 Task: Look for space in San Fernando de Monte Cristi, Dominican Republic from 9th June, 2023 to 16th June, 2023 for 2 adults in price range Rs.8000 to Rs.16000. Place can be entire place with 2 bedrooms having 2 beds and 1 bathroom. Property type can be house, flat, guest house. Booking option can be shelf check-in. Required host language is English.
Action: Mouse moved to (596, 87)
Screenshot: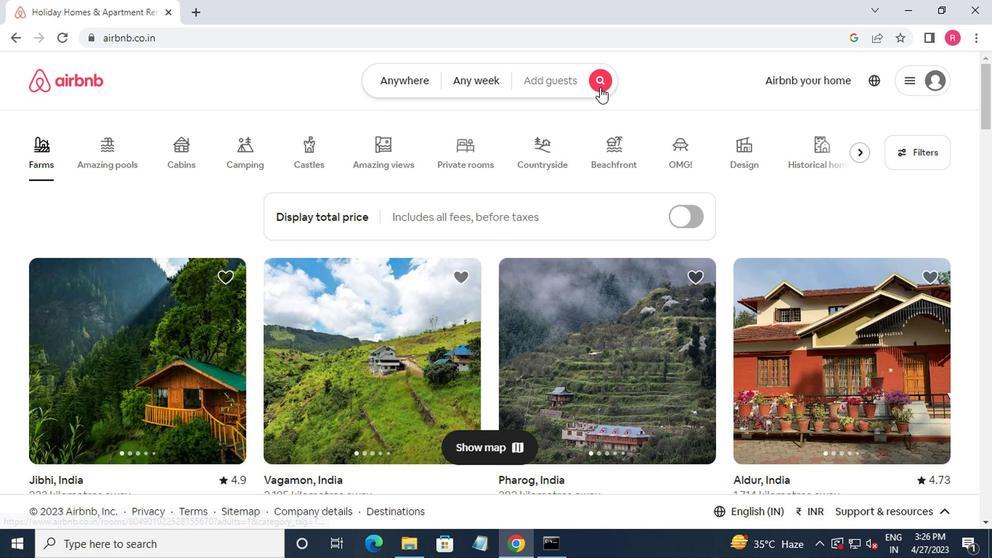 
Action: Mouse pressed left at (596, 87)
Screenshot: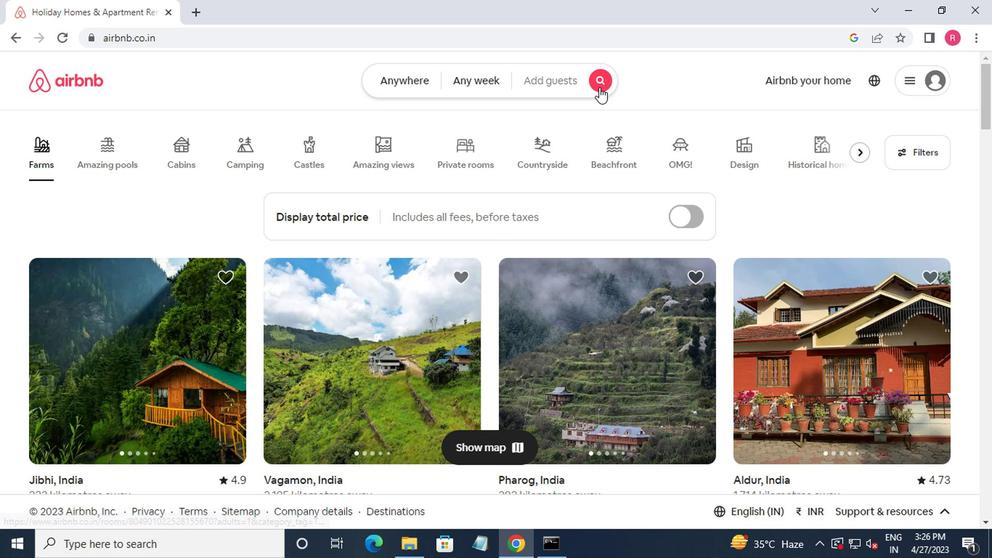
Action: Mouse moved to (282, 148)
Screenshot: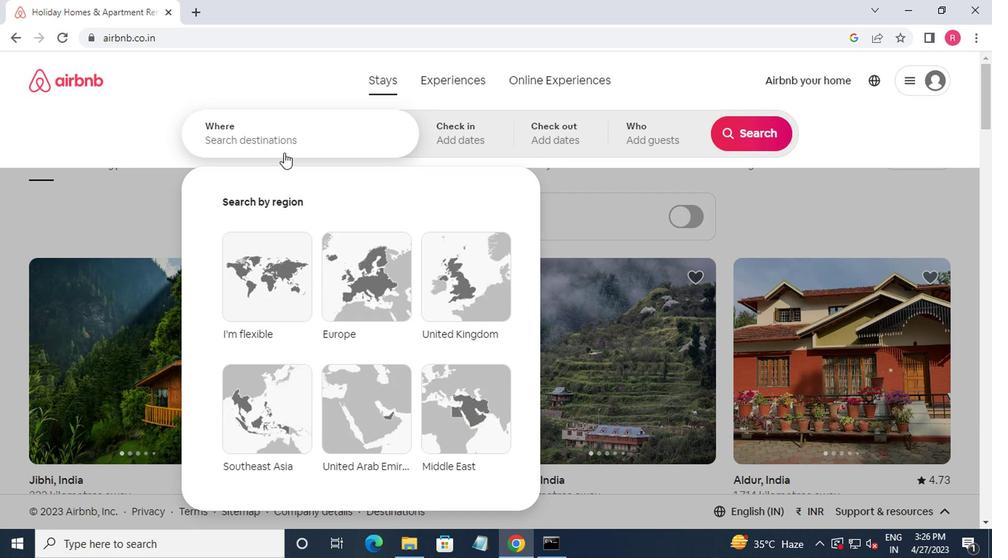 
Action: Mouse pressed left at (282, 148)
Screenshot: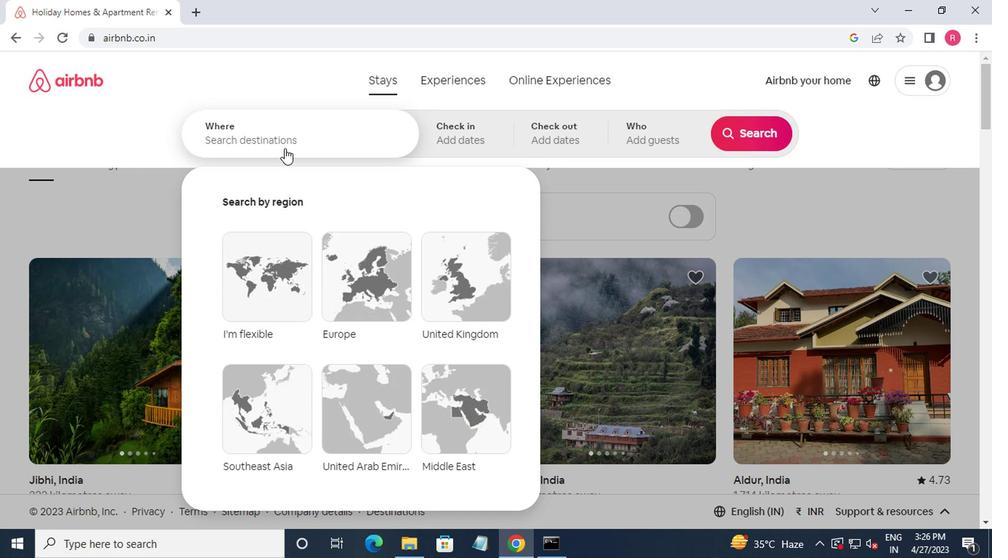 
Action: Mouse moved to (305, 161)
Screenshot: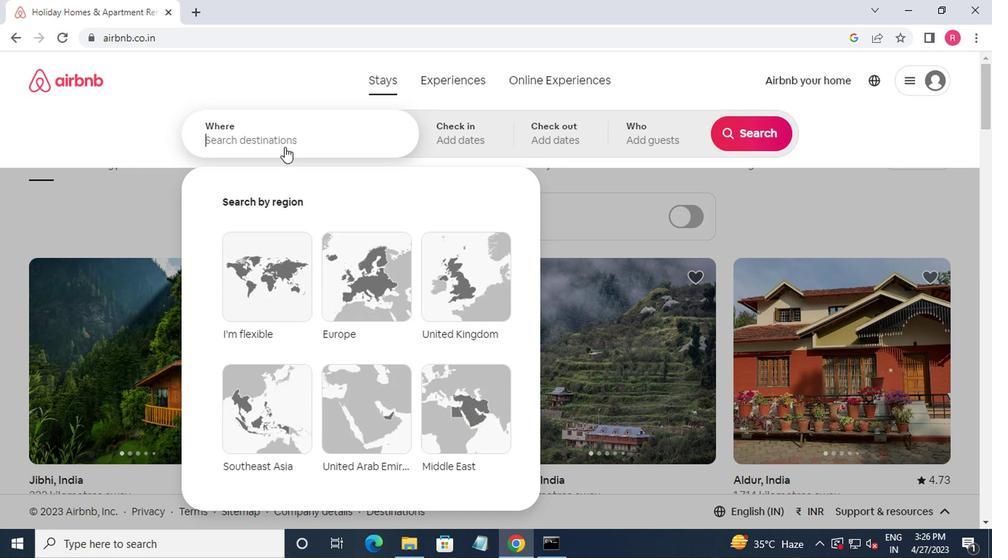 
Action: Key pressed san<Key.space>fernando<Key.space>de<Key.space>monte<Key.down><Key.enter>
Screenshot: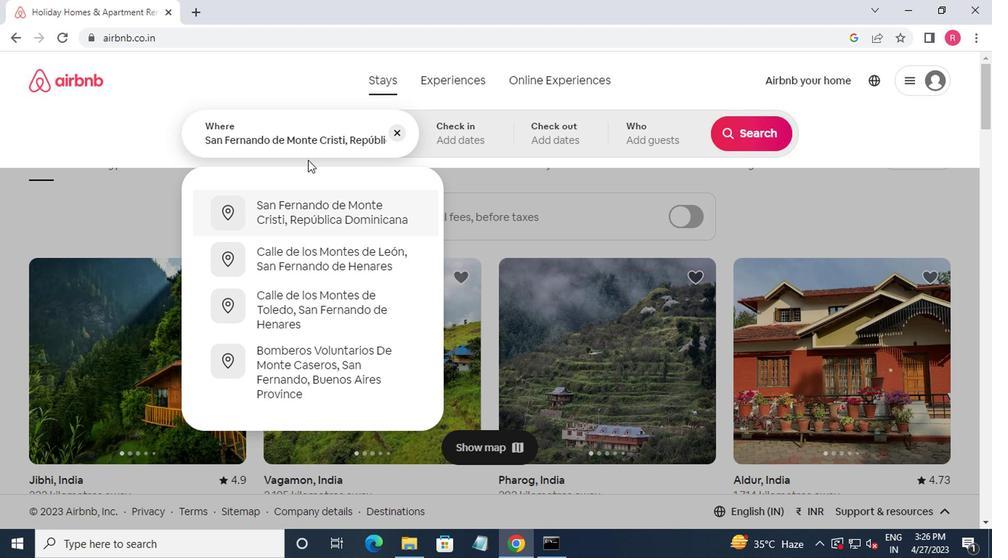 
Action: Mouse moved to (744, 249)
Screenshot: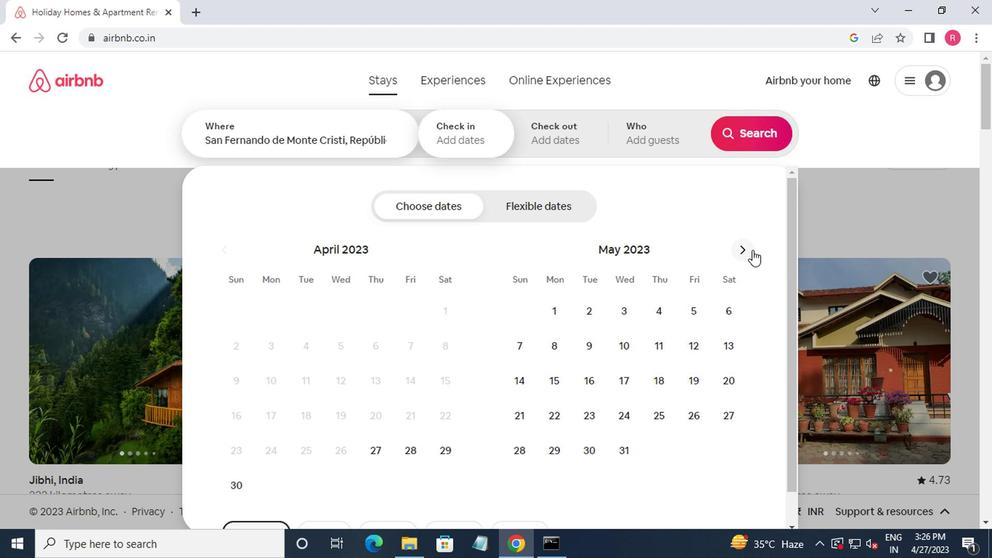 
Action: Mouse pressed left at (744, 249)
Screenshot: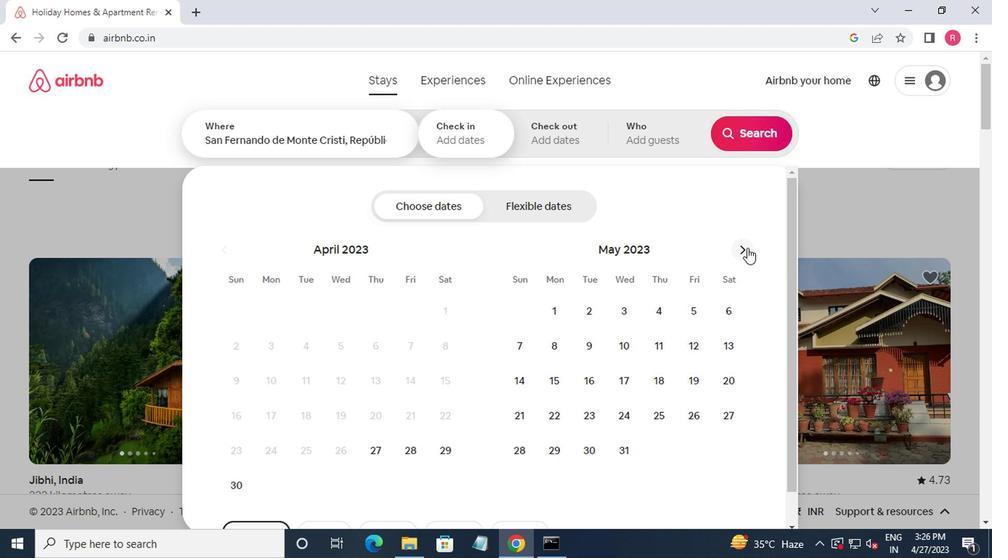 
Action: Mouse moved to (691, 350)
Screenshot: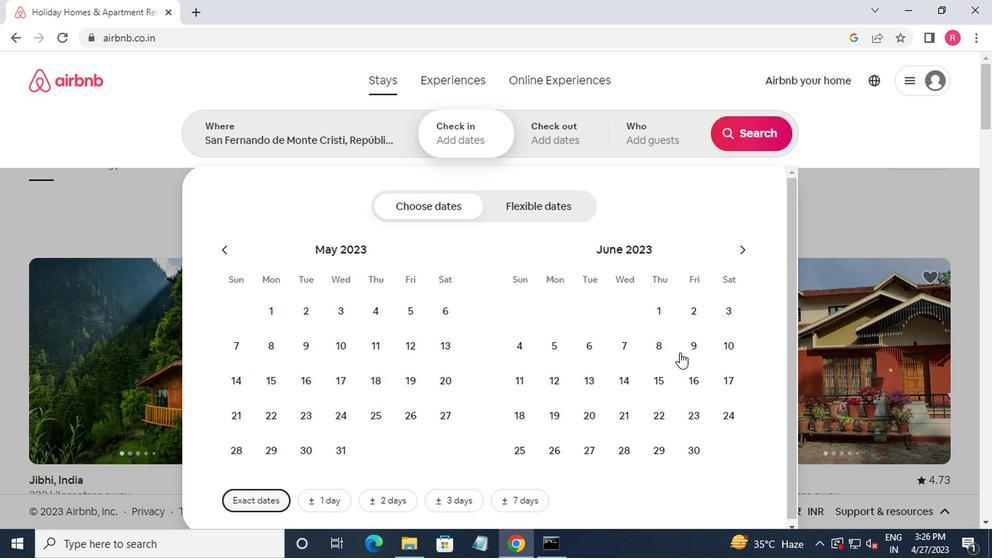 
Action: Mouse pressed left at (691, 350)
Screenshot: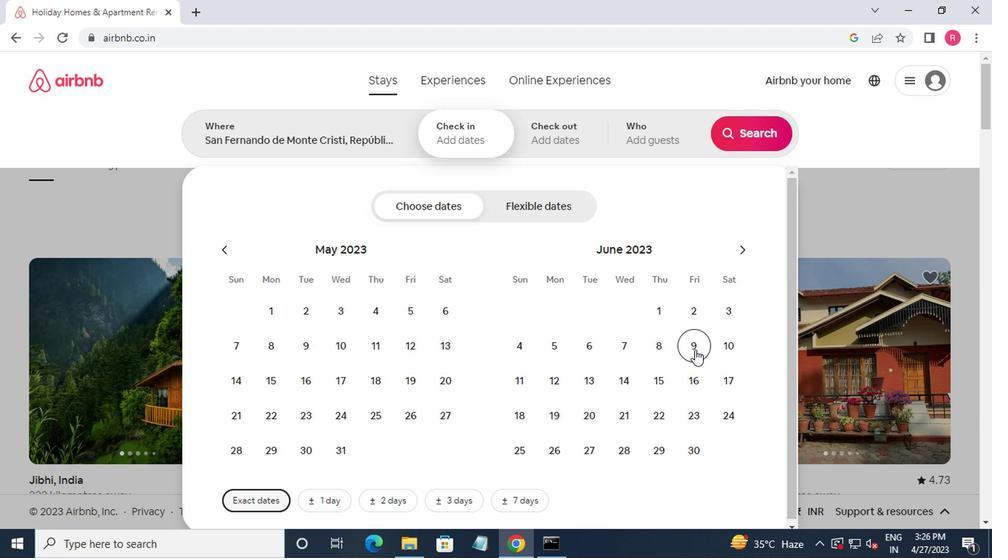 
Action: Mouse moved to (687, 376)
Screenshot: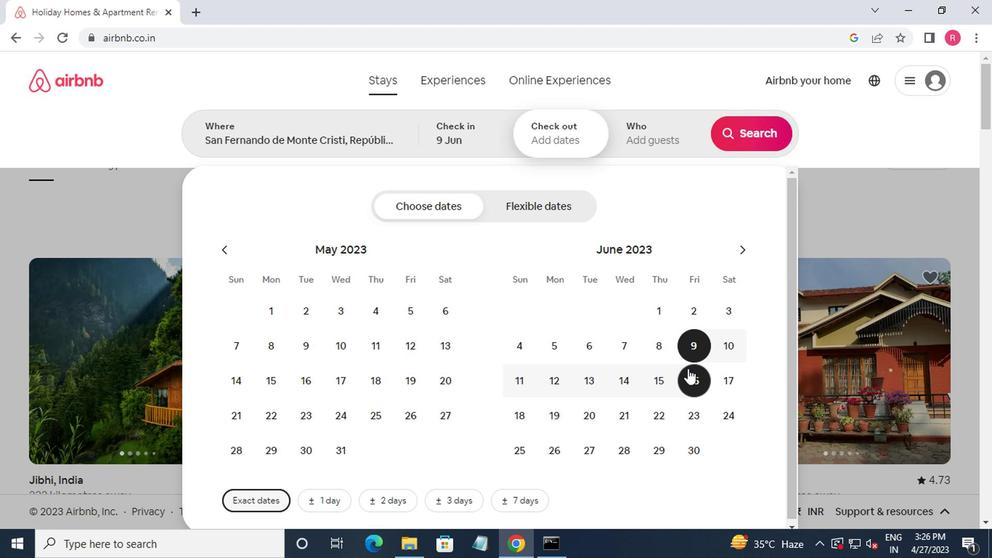 
Action: Mouse pressed left at (687, 376)
Screenshot: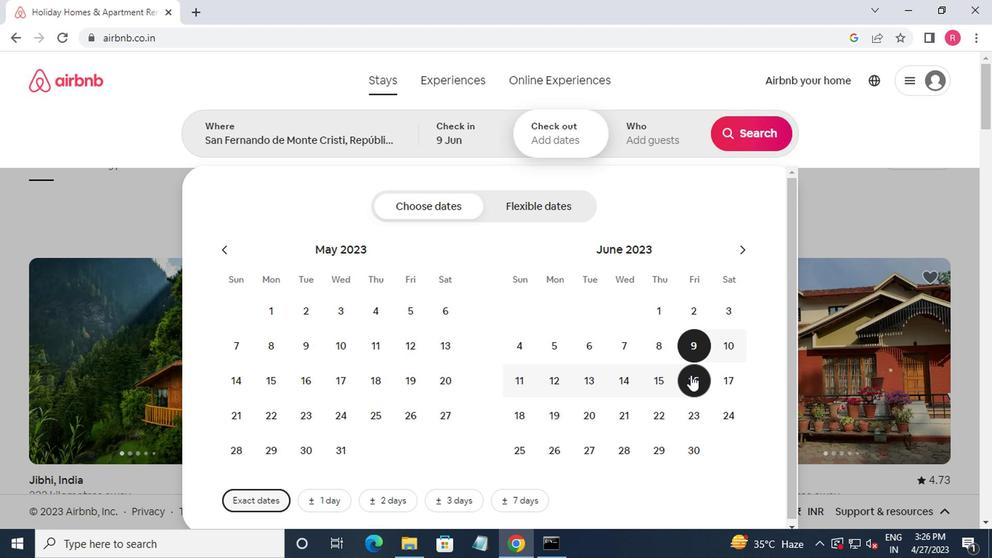 
Action: Mouse moved to (645, 135)
Screenshot: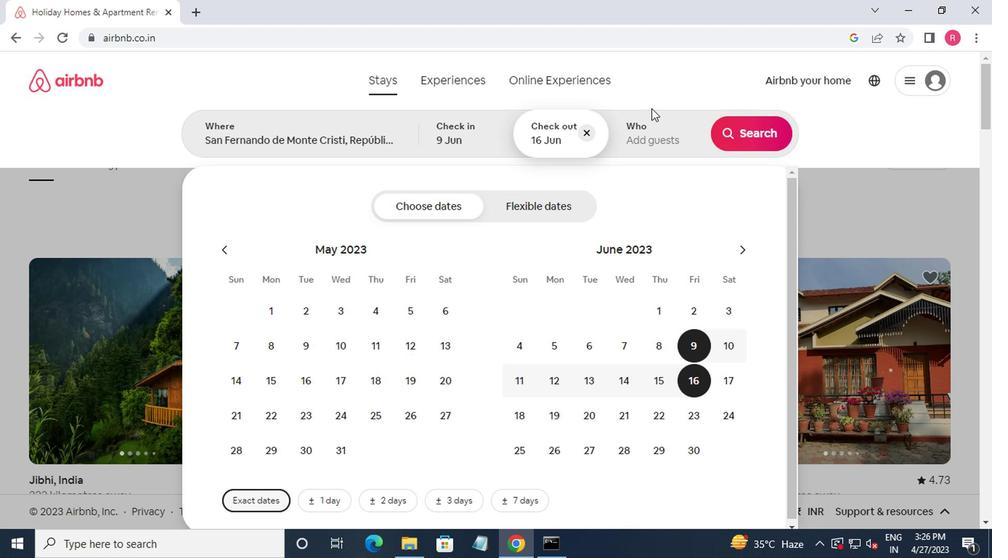 
Action: Mouse pressed left at (645, 135)
Screenshot: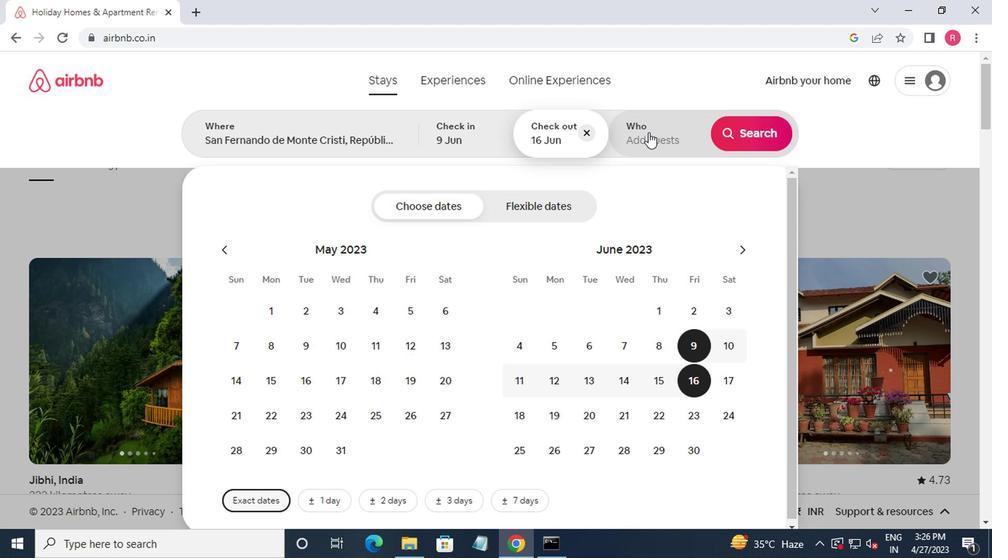 
Action: Mouse moved to (749, 215)
Screenshot: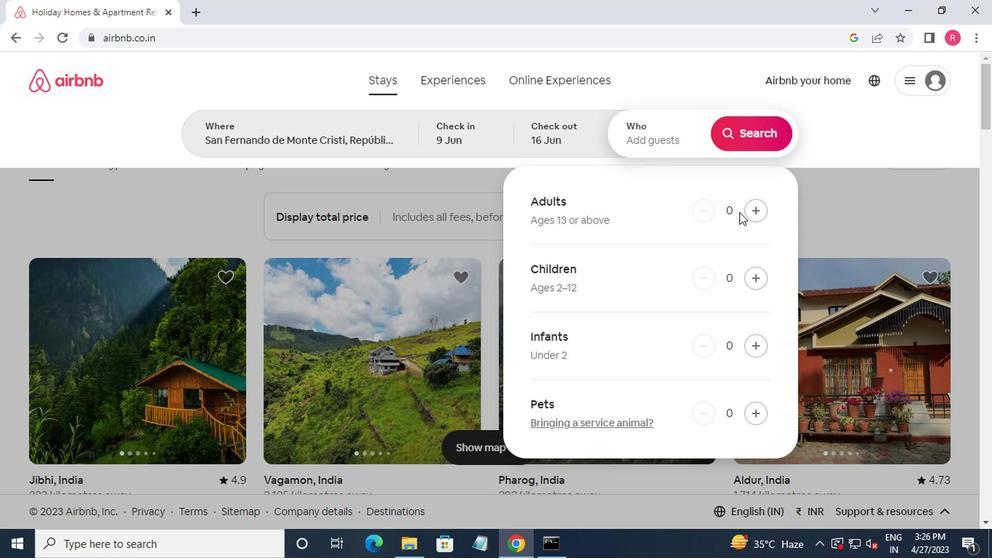 
Action: Mouse pressed left at (749, 215)
Screenshot: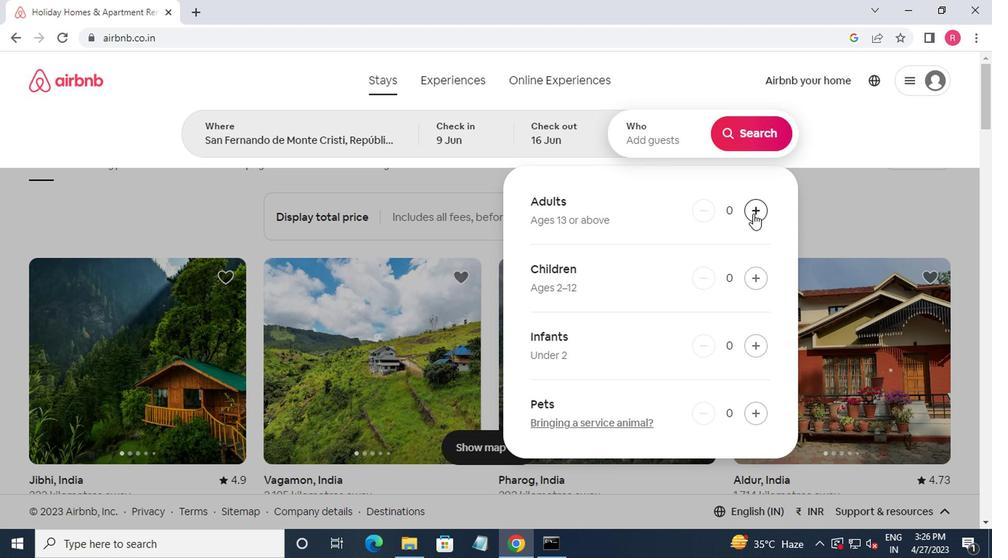 
Action: Mouse moved to (749, 214)
Screenshot: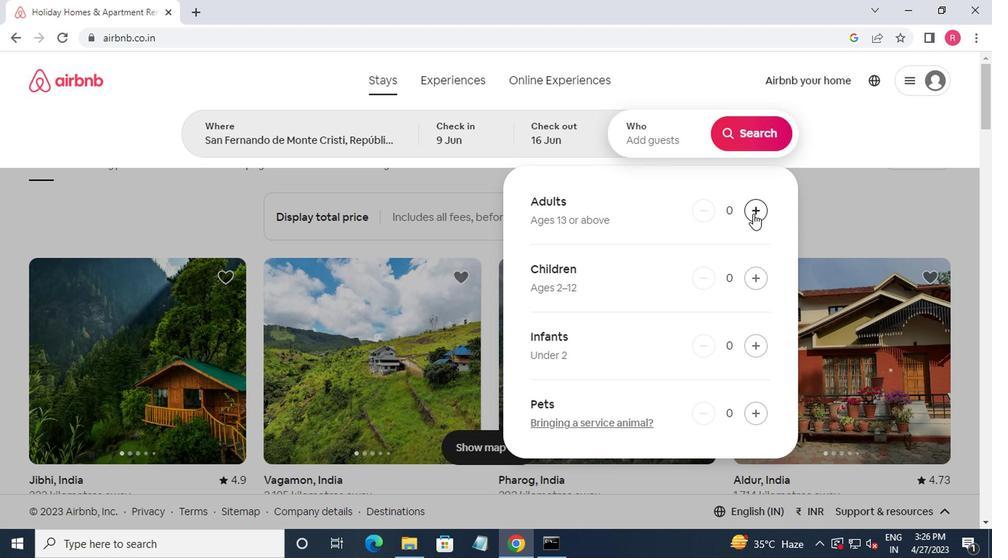 
Action: Mouse pressed left at (749, 214)
Screenshot: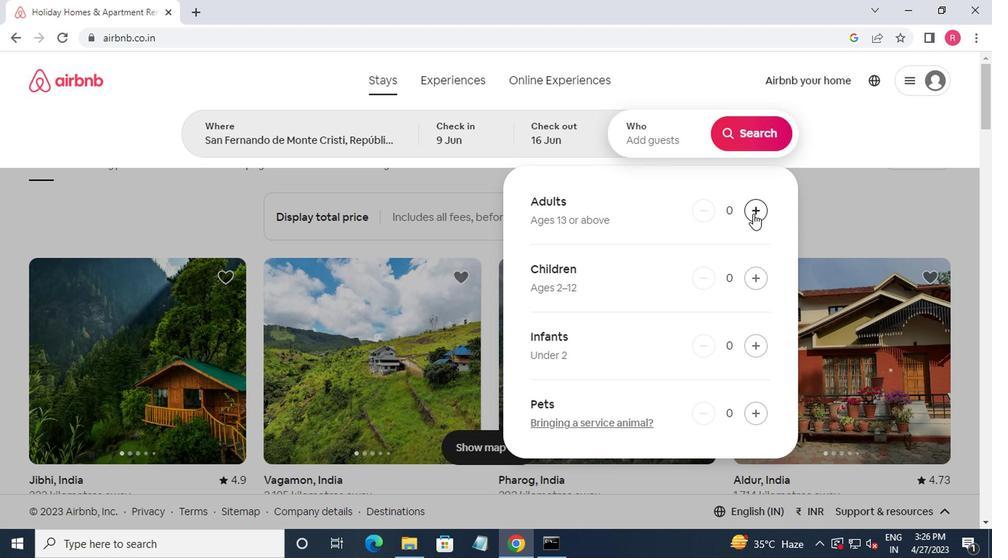 
Action: Mouse moved to (748, 146)
Screenshot: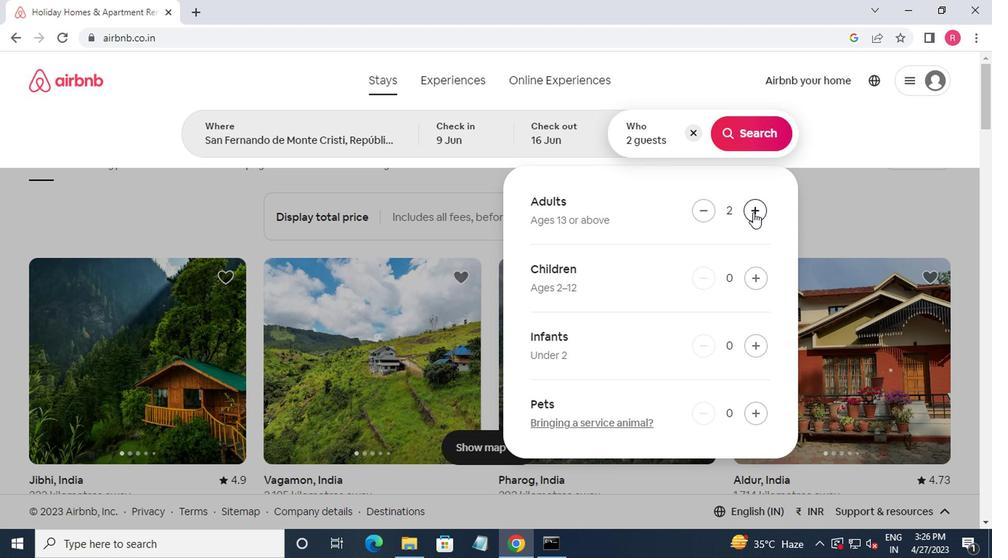 
Action: Mouse pressed left at (748, 146)
Screenshot: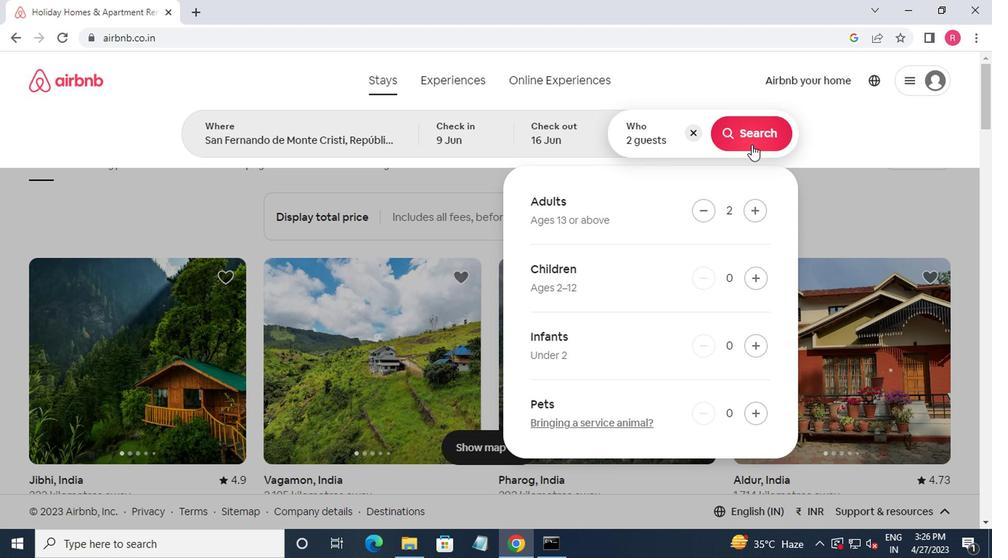 
Action: Mouse moved to (931, 143)
Screenshot: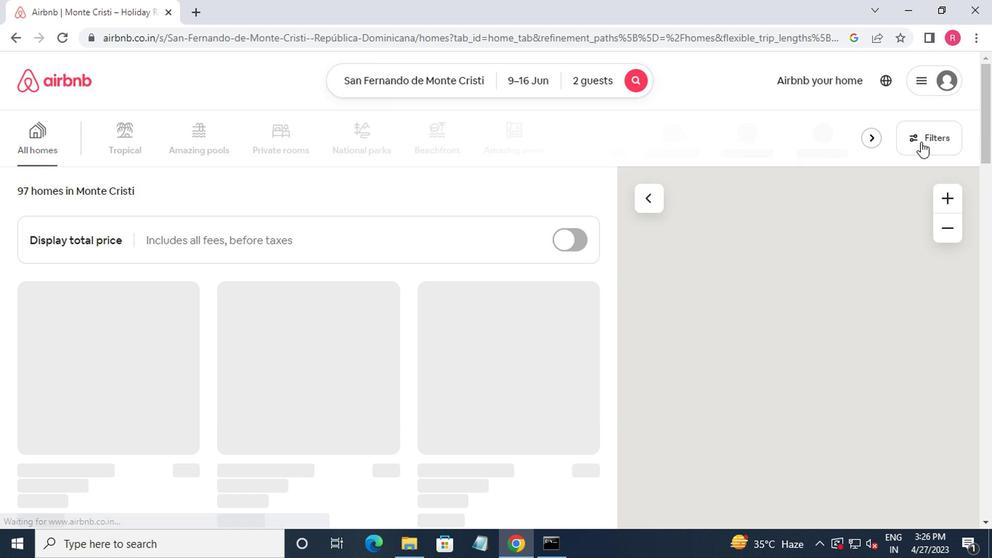 
Action: Mouse pressed left at (931, 143)
Screenshot: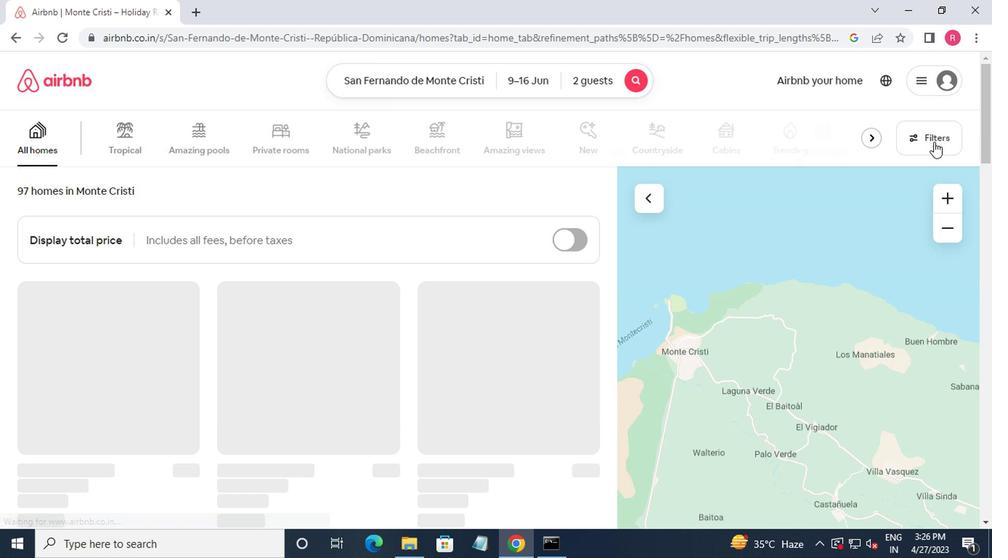 
Action: Mouse moved to (399, 316)
Screenshot: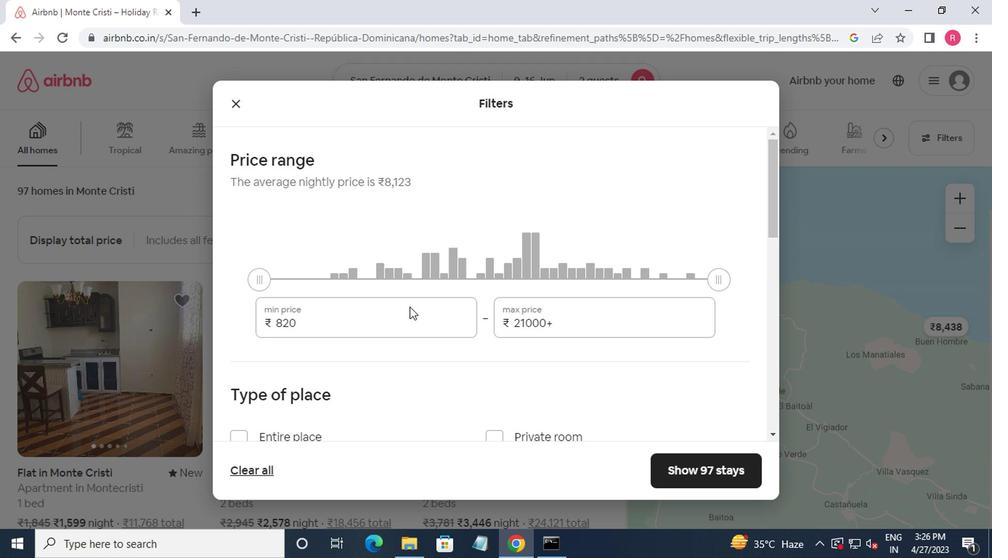 
Action: Mouse pressed left at (399, 316)
Screenshot: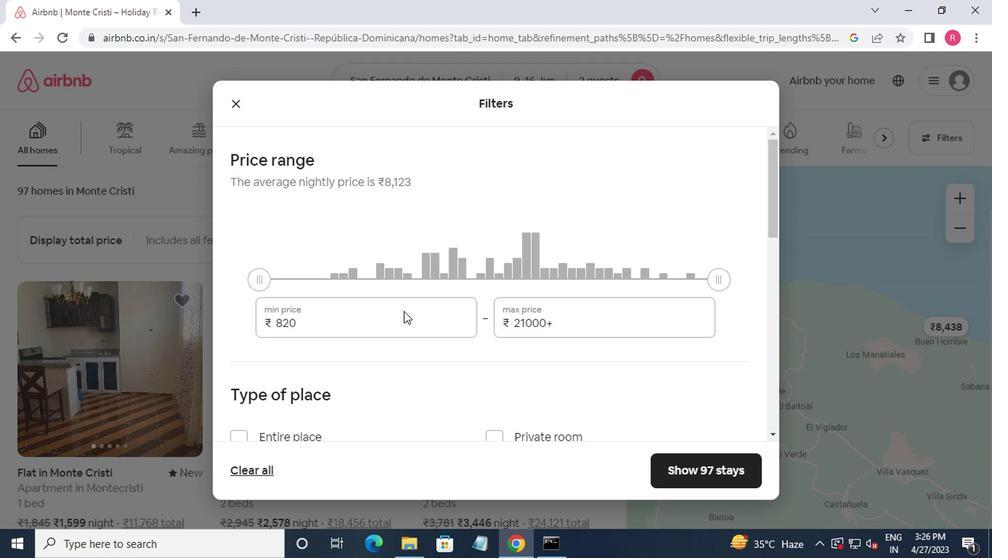 
Action: Mouse moved to (468, 273)
Screenshot: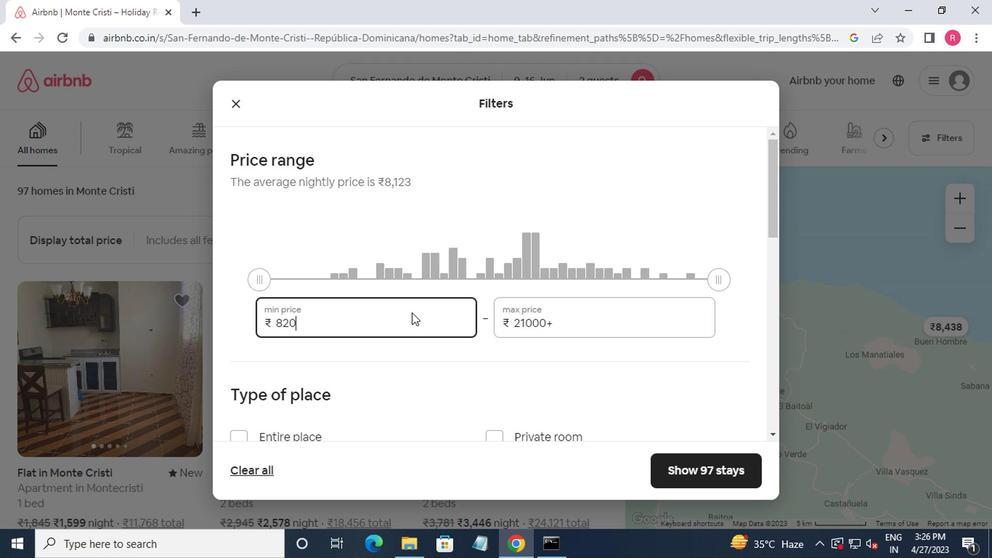 
Action: Key pressed <Key.backspace><Key.backspace>000<Key.tab>16000
Screenshot: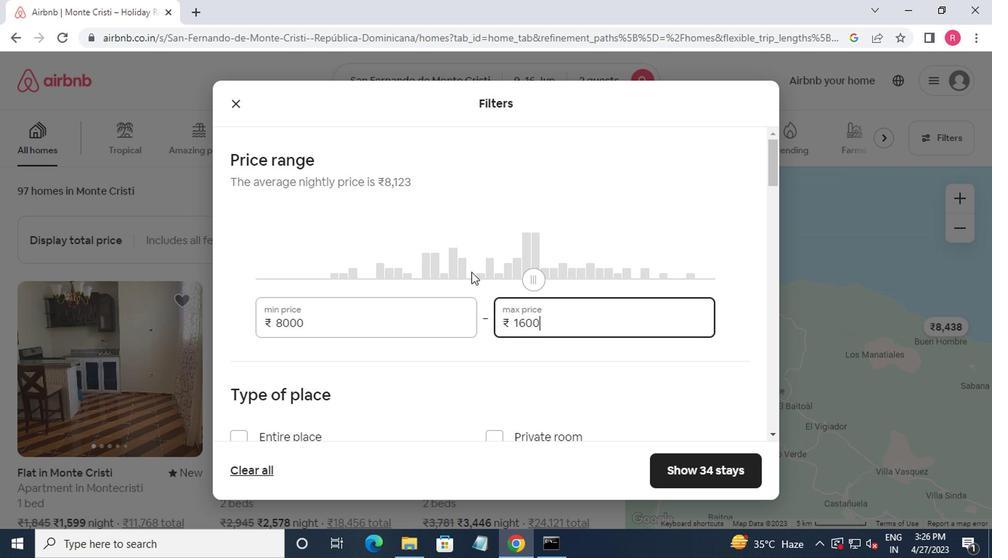 
Action: Mouse moved to (365, 255)
Screenshot: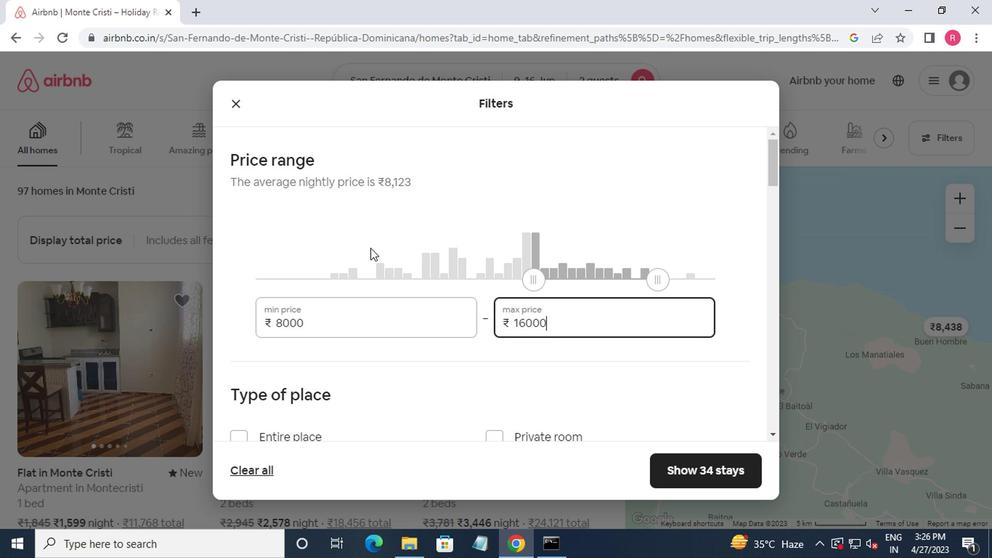 
Action: Mouse scrolled (365, 254) with delta (0, -1)
Screenshot: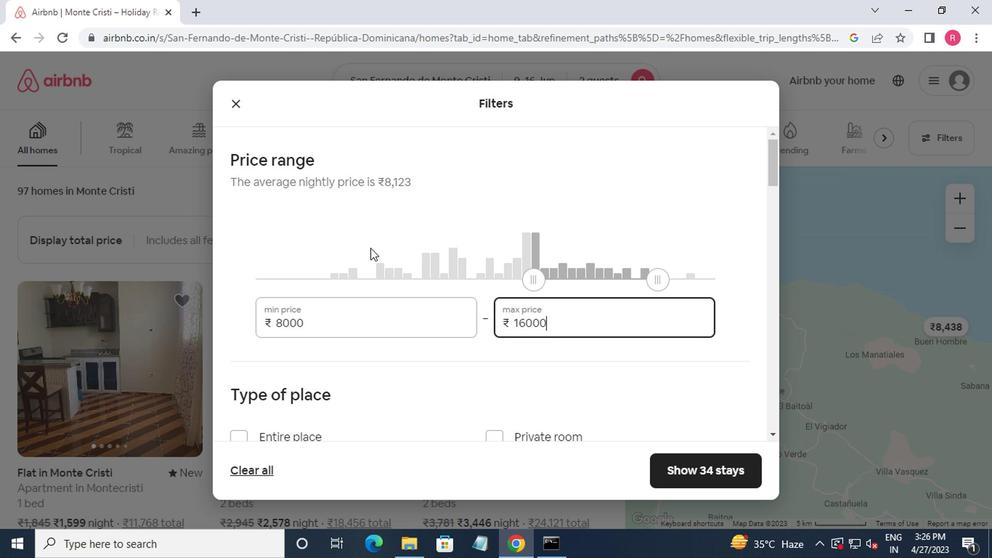 
Action: Mouse moved to (358, 259)
Screenshot: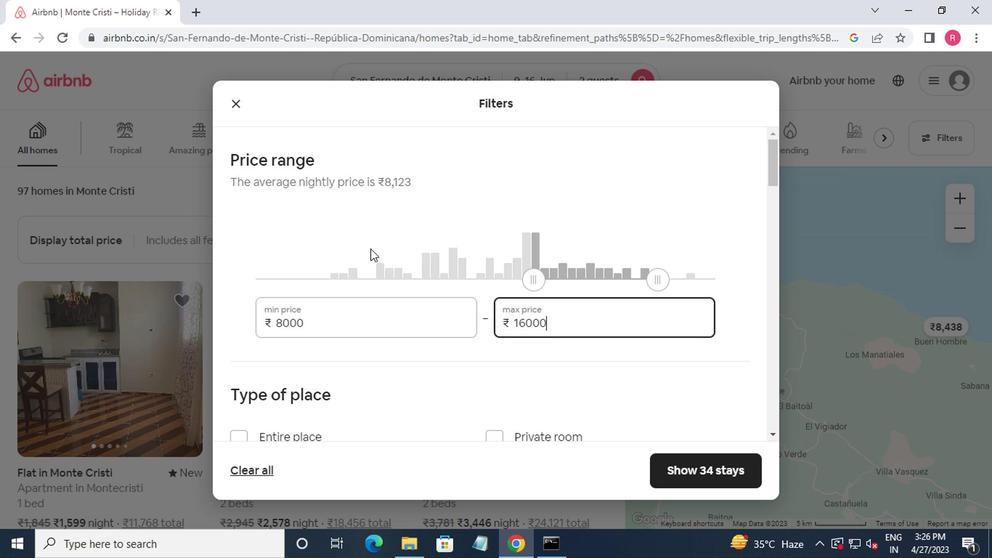 
Action: Mouse scrolled (358, 258) with delta (0, 0)
Screenshot: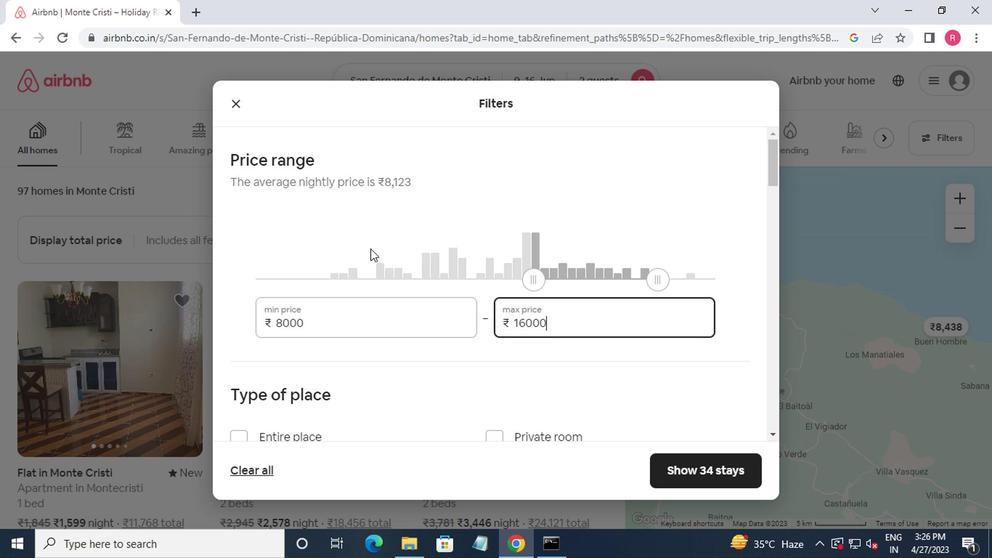 
Action: Mouse moved to (358, 260)
Screenshot: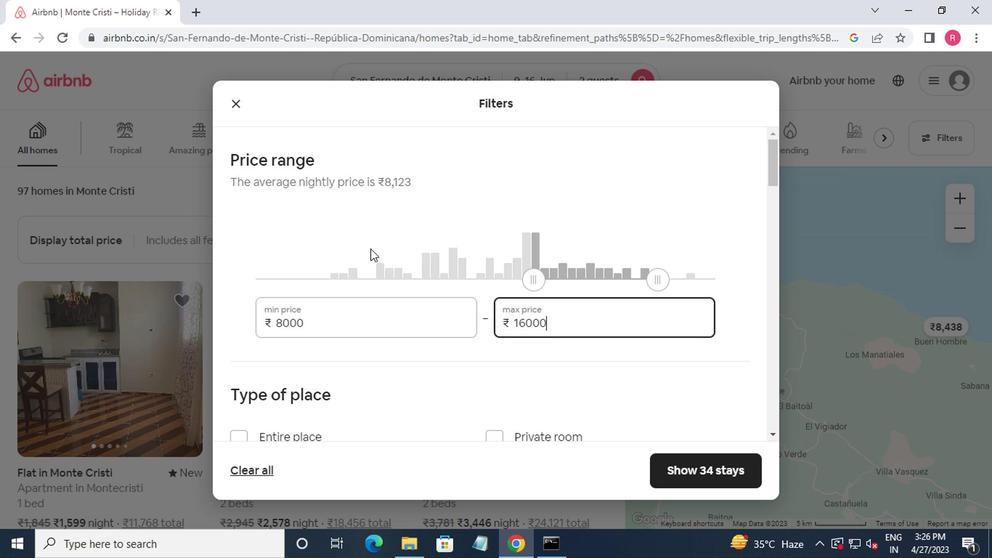 
Action: Mouse scrolled (358, 259) with delta (0, -1)
Screenshot: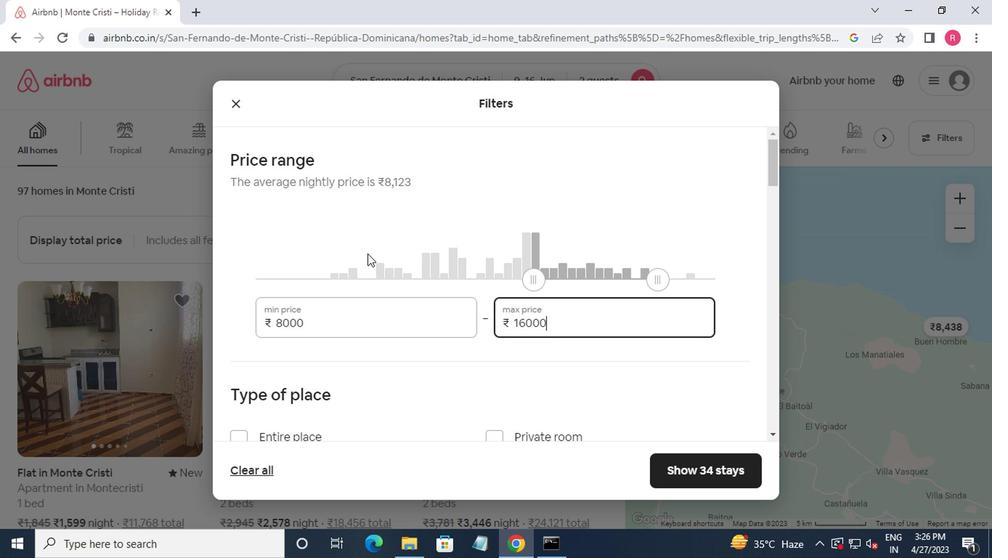 
Action: Mouse moved to (233, 228)
Screenshot: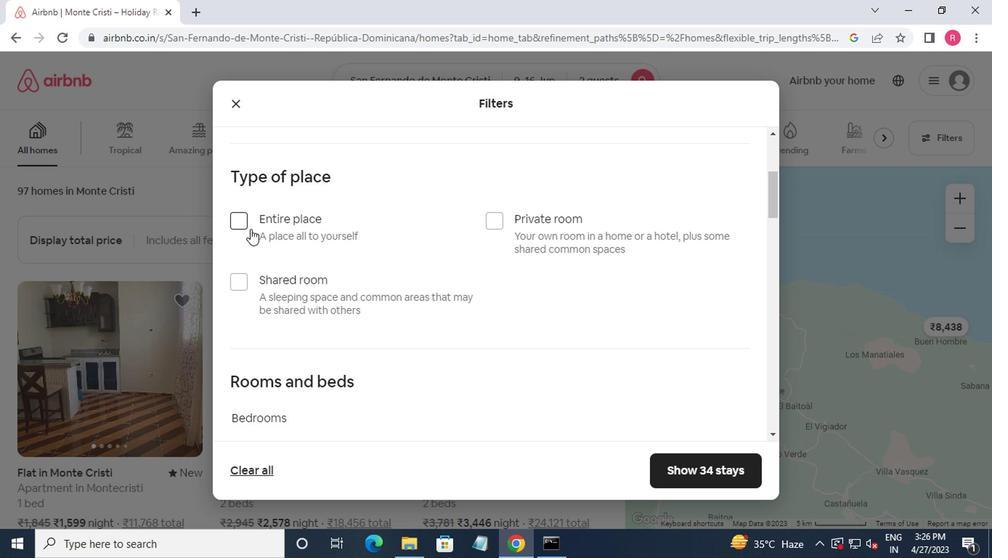 
Action: Mouse pressed left at (233, 228)
Screenshot: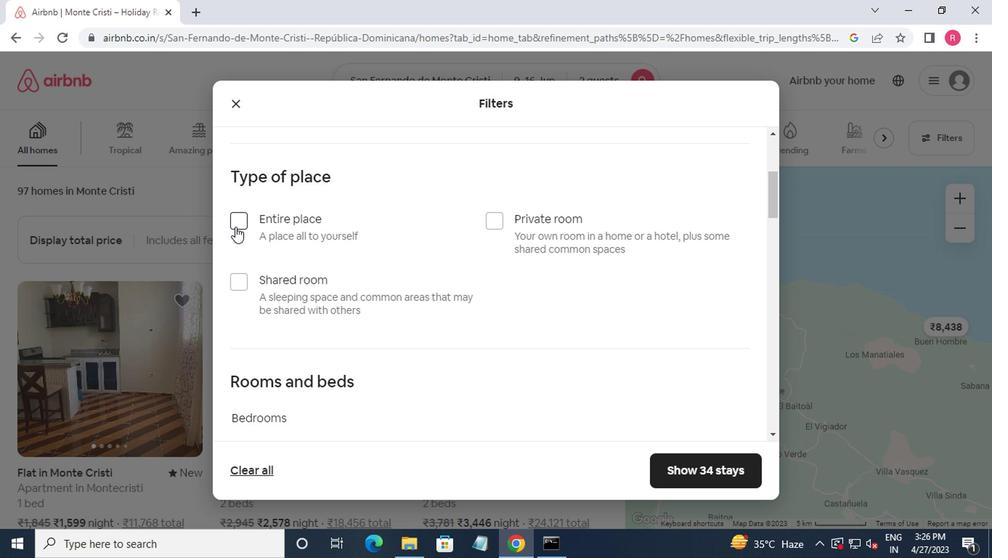 
Action: Mouse moved to (230, 226)
Screenshot: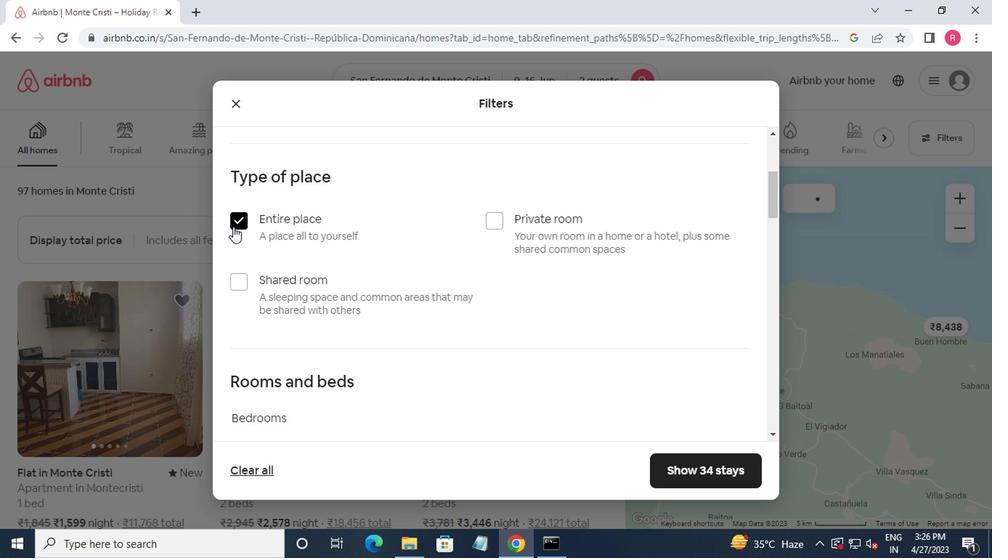 
Action: Mouse scrolled (230, 226) with delta (0, 0)
Screenshot: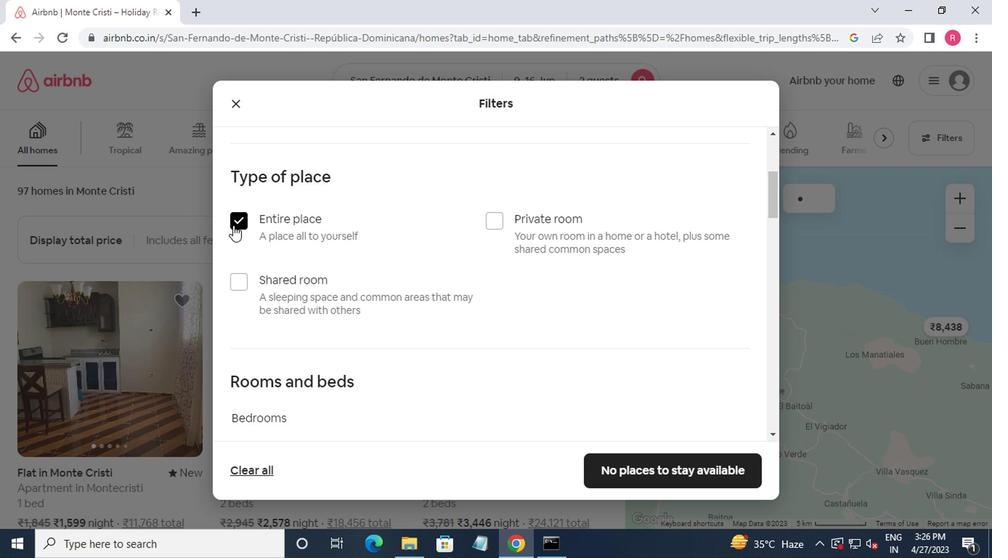 
Action: Mouse moved to (232, 226)
Screenshot: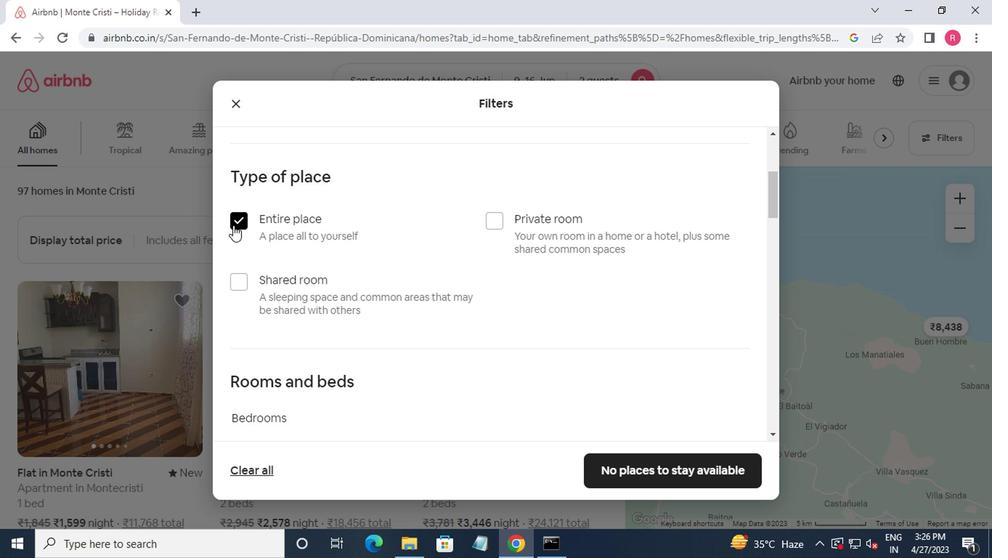 
Action: Mouse scrolled (232, 226) with delta (0, 0)
Screenshot: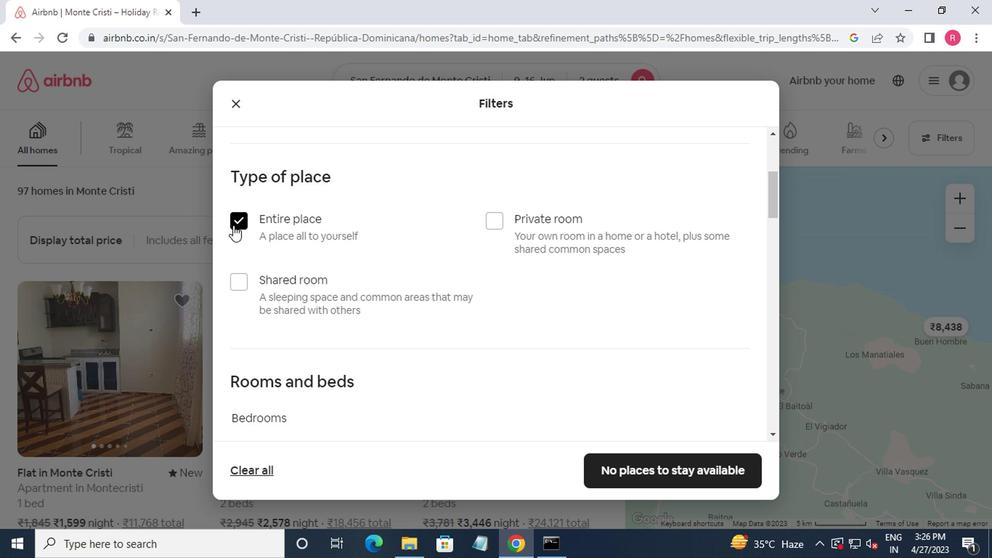 
Action: Mouse moved to (342, 288)
Screenshot: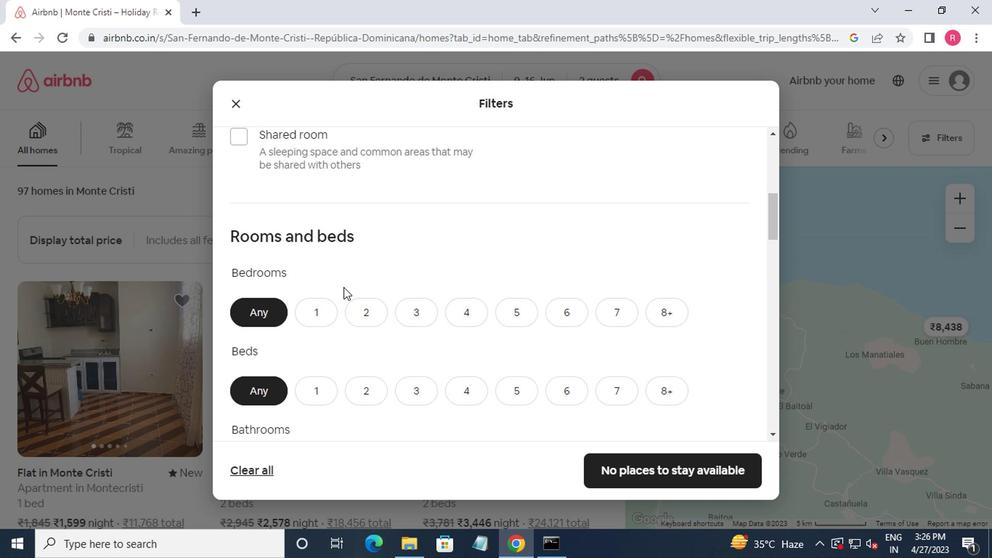 
Action: Mouse scrolled (342, 287) with delta (0, 0)
Screenshot: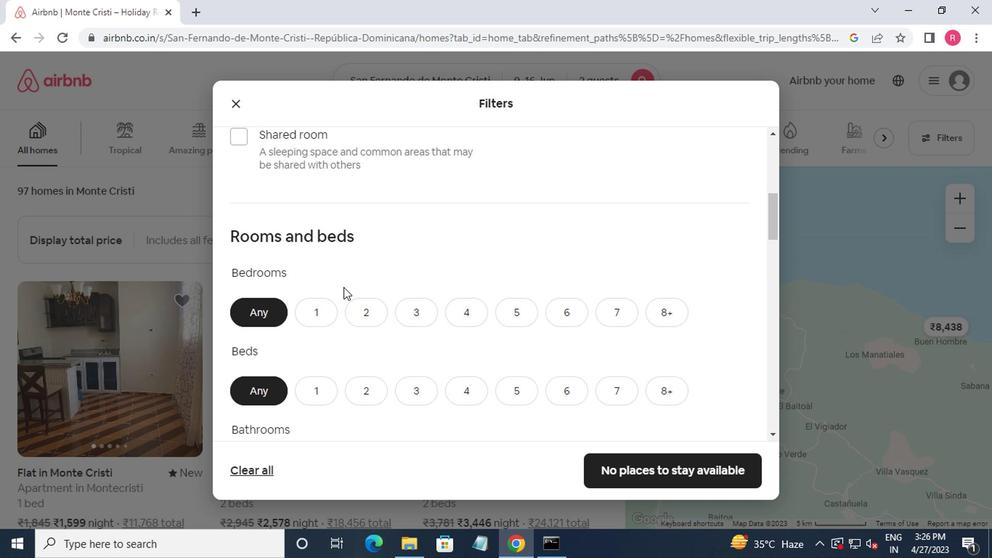 
Action: Mouse moved to (345, 289)
Screenshot: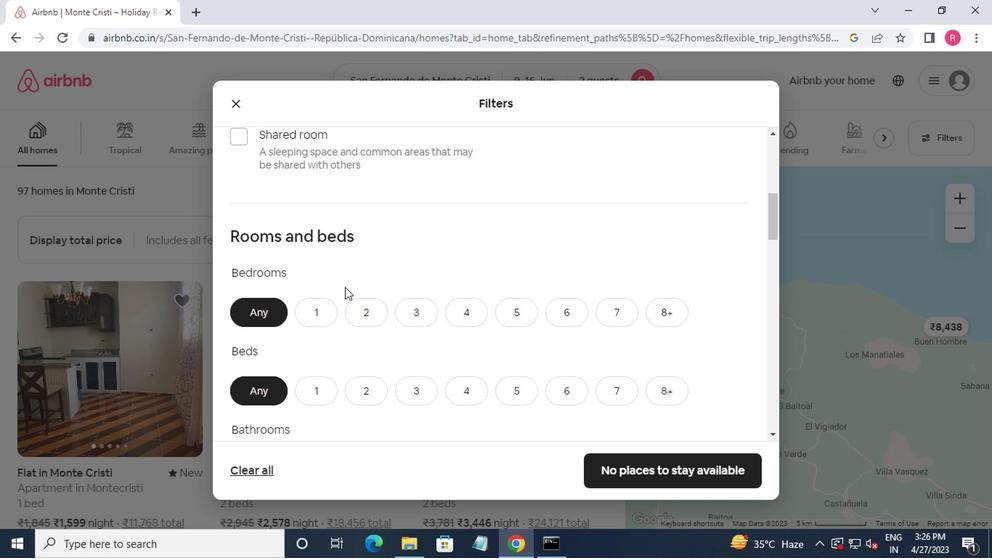 
Action: Mouse scrolled (345, 288) with delta (0, -1)
Screenshot: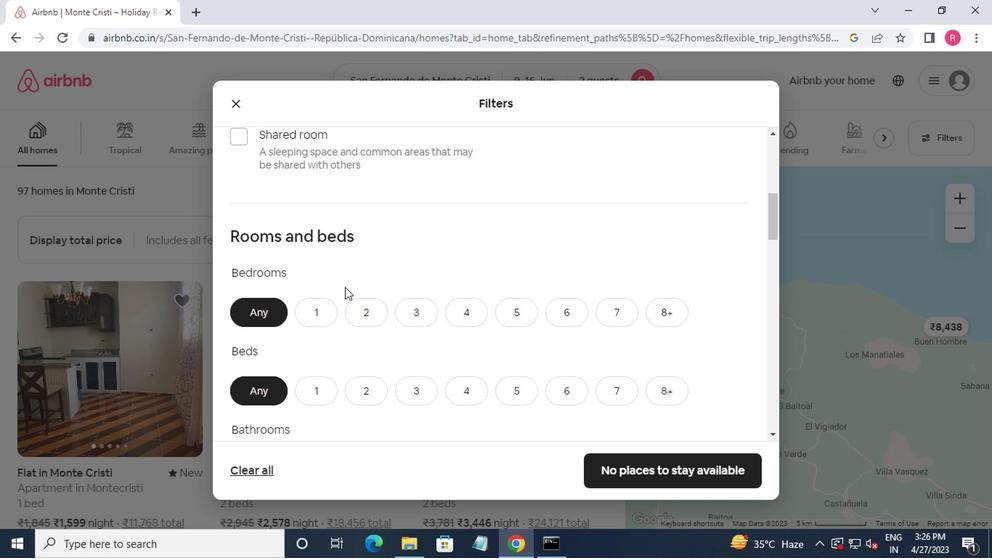 
Action: Mouse moved to (355, 174)
Screenshot: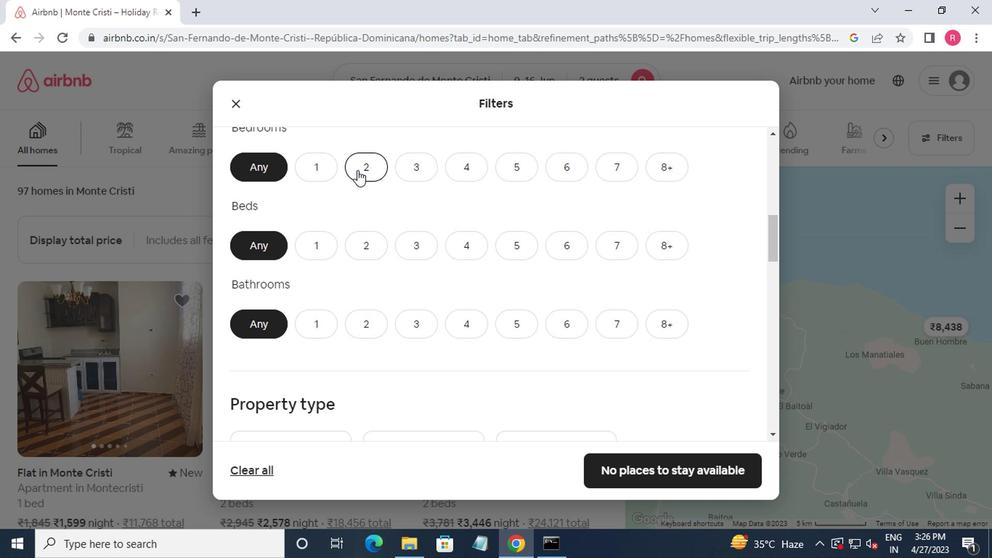 
Action: Mouse pressed left at (355, 174)
Screenshot: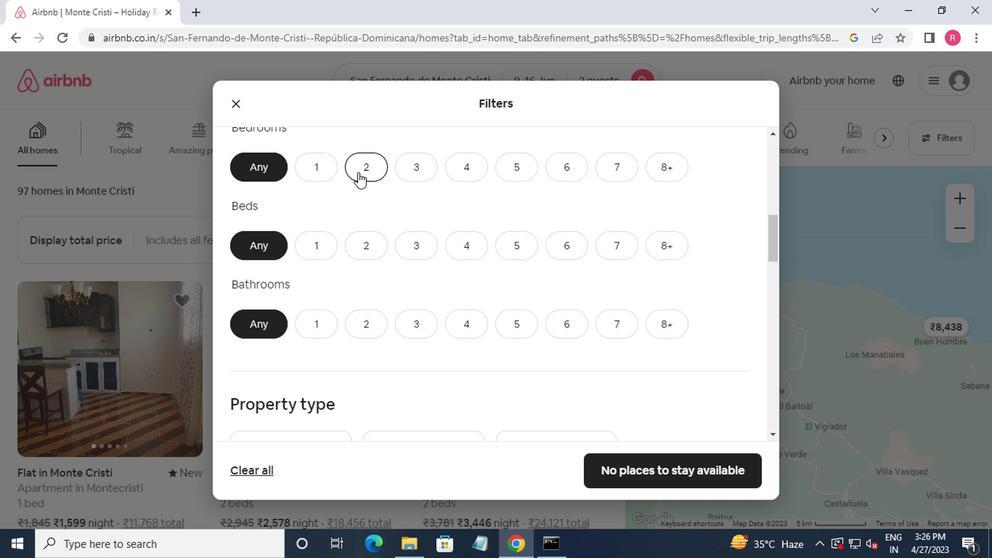 
Action: Mouse moved to (351, 248)
Screenshot: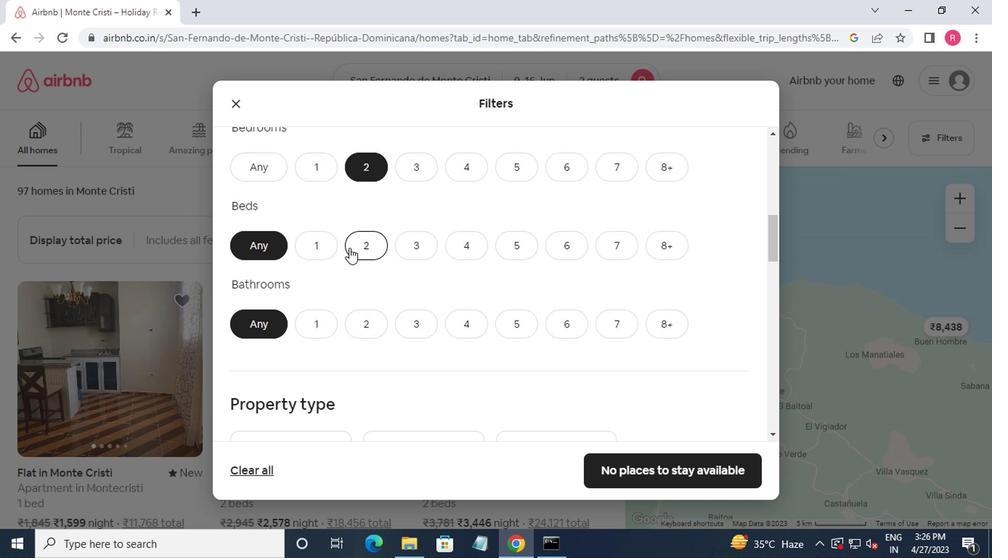 
Action: Mouse pressed left at (351, 248)
Screenshot: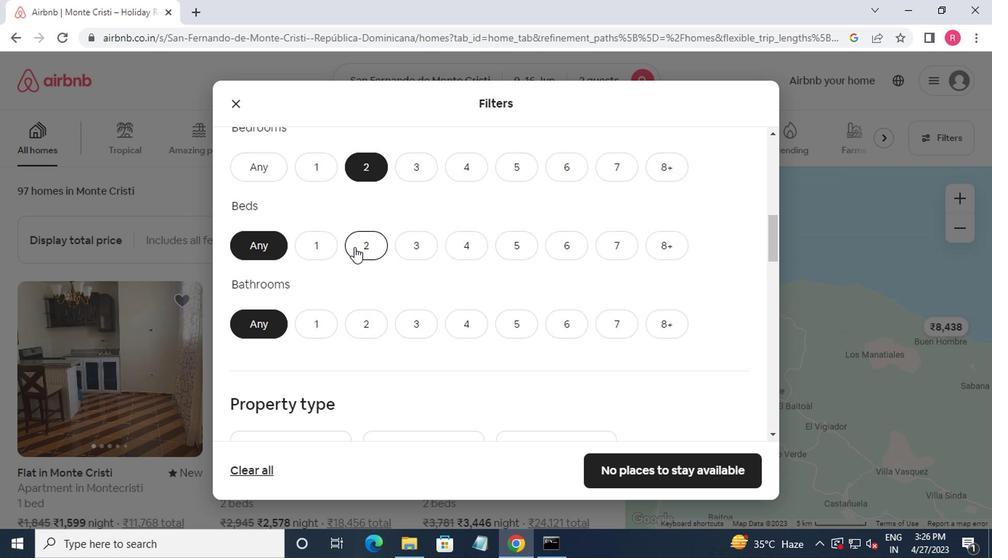 
Action: Mouse moved to (320, 318)
Screenshot: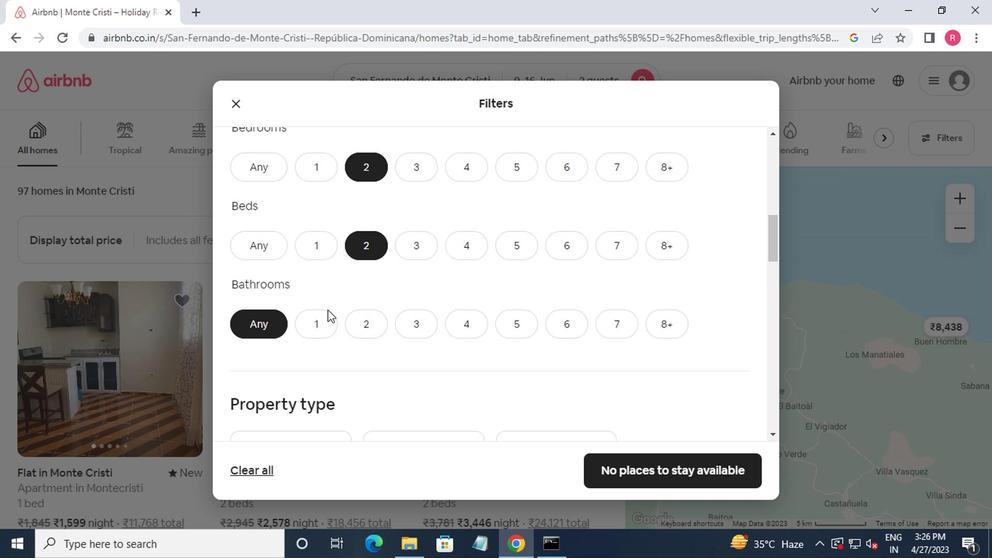 
Action: Mouse pressed left at (320, 318)
Screenshot: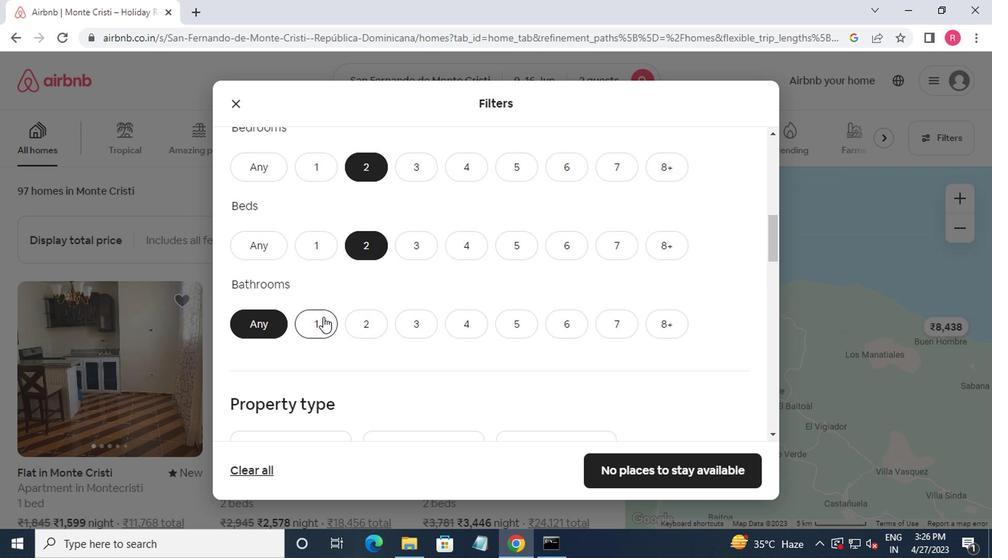 
Action: Mouse moved to (342, 302)
Screenshot: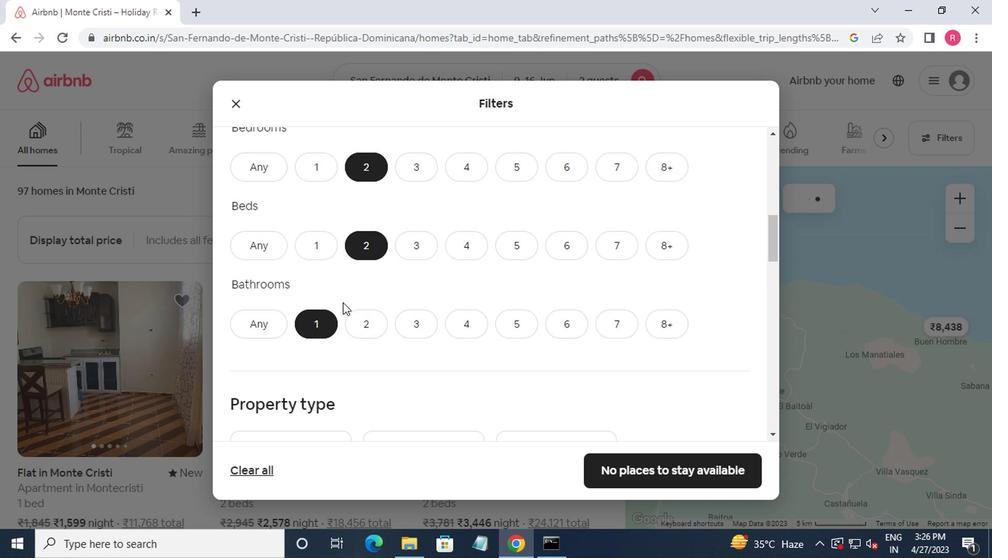 
Action: Mouse scrolled (342, 302) with delta (0, 0)
Screenshot: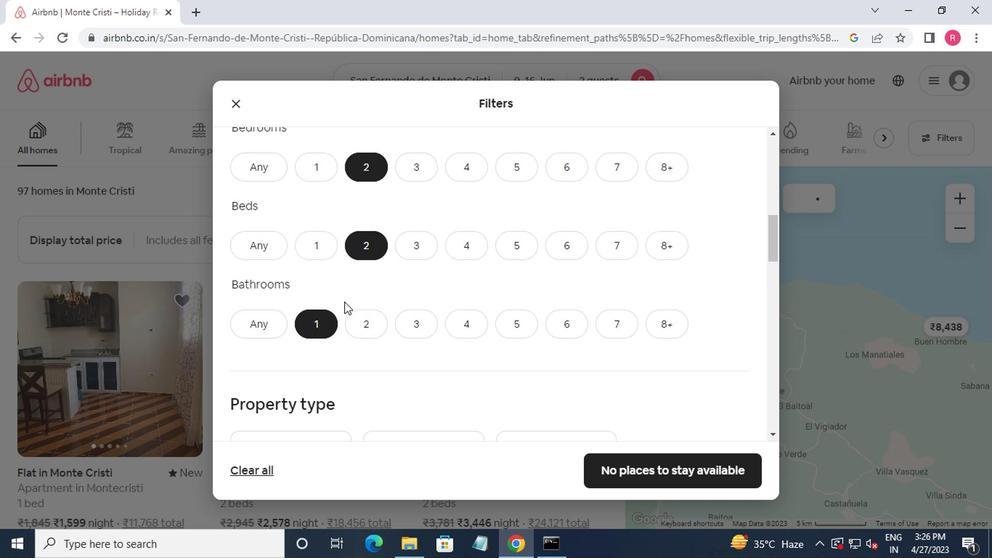 
Action: Mouse moved to (343, 302)
Screenshot: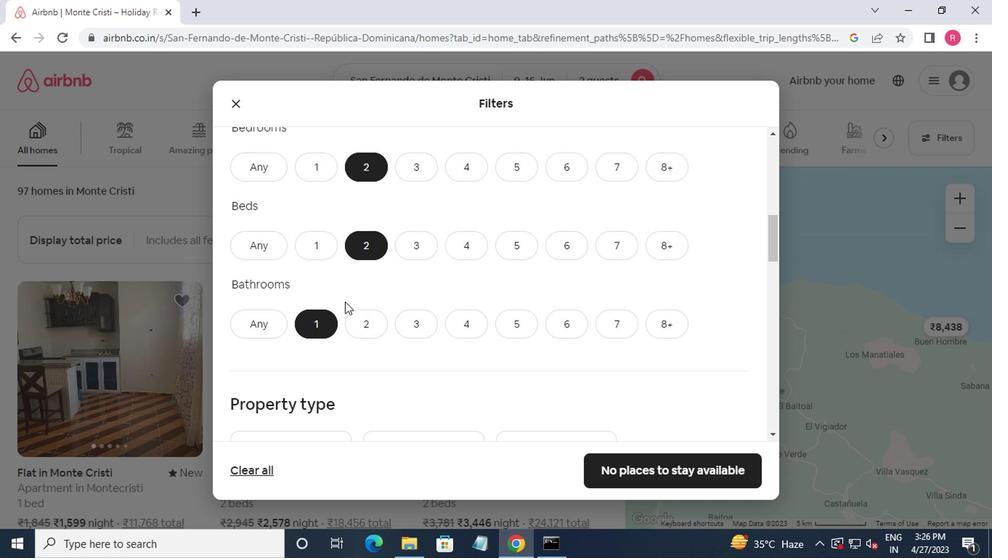 
Action: Mouse scrolled (343, 301) with delta (0, 0)
Screenshot: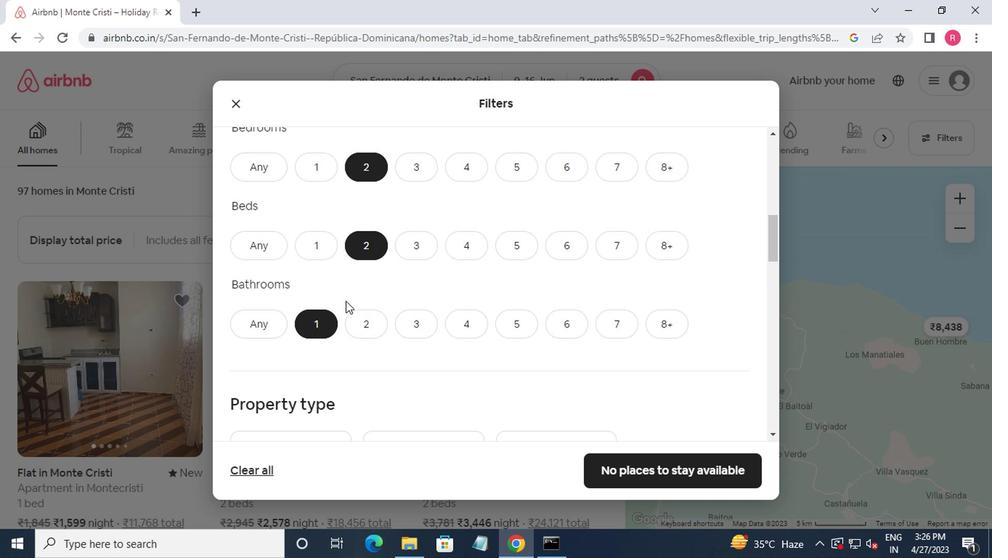
Action: Mouse moved to (346, 299)
Screenshot: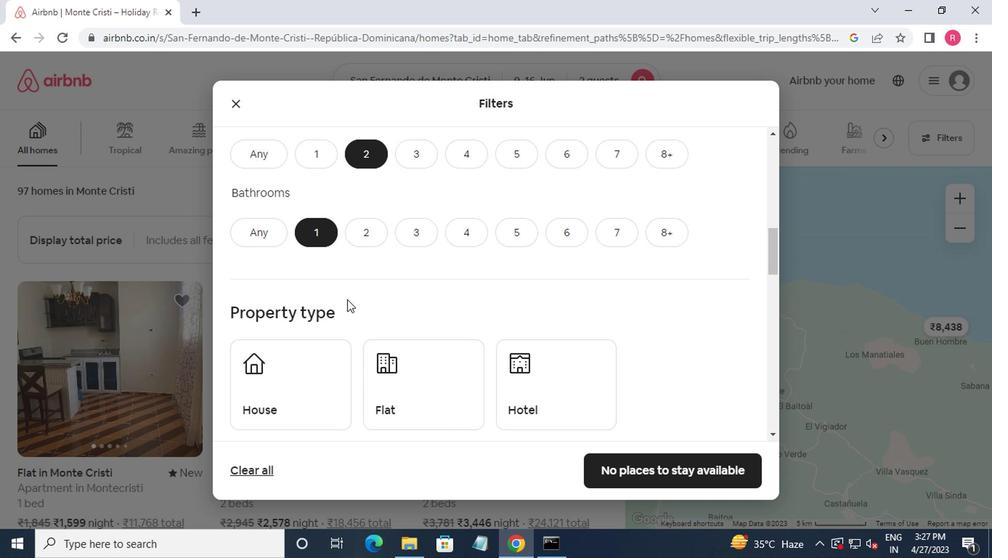 
Action: Mouse scrolled (346, 298) with delta (0, 0)
Screenshot: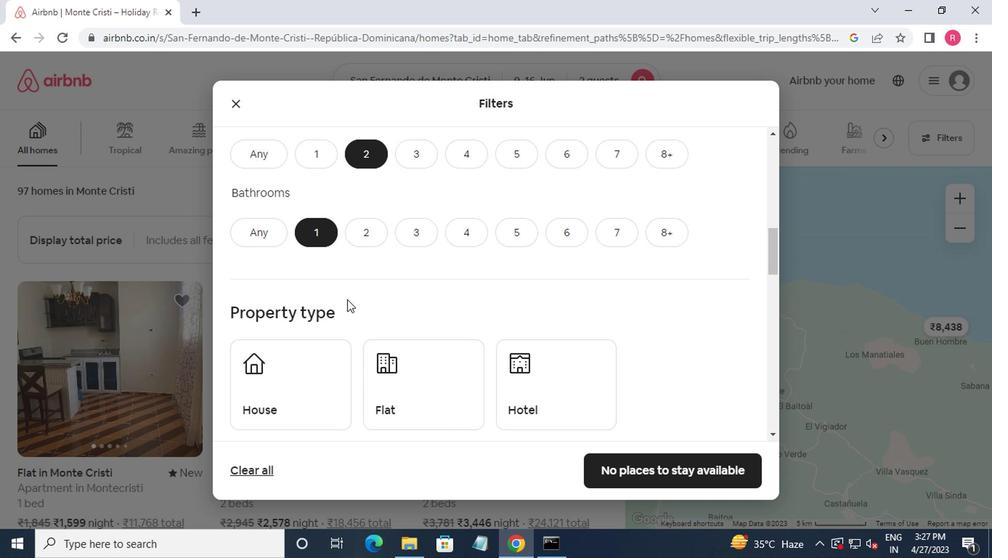 
Action: Mouse moved to (315, 289)
Screenshot: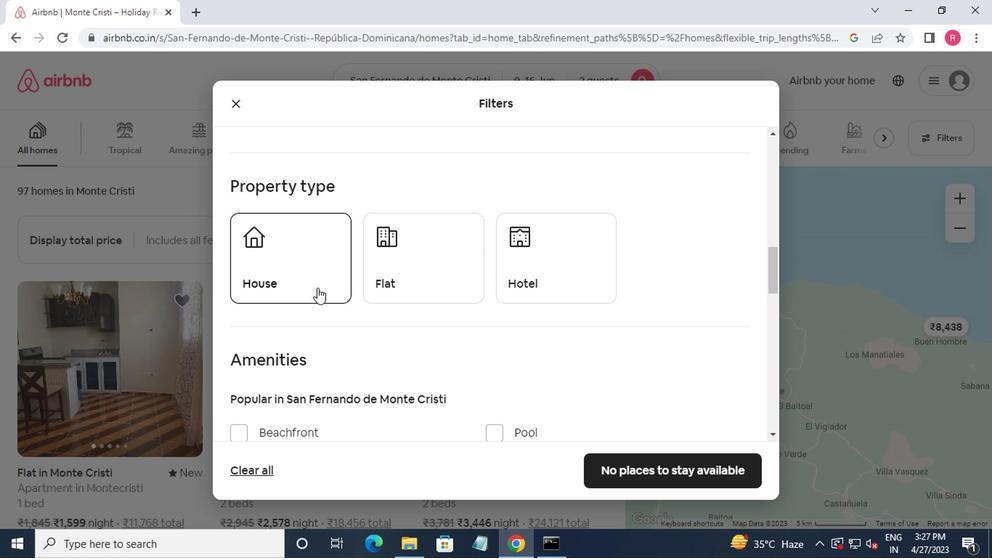 
Action: Mouse pressed left at (315, 289)
Screenshot: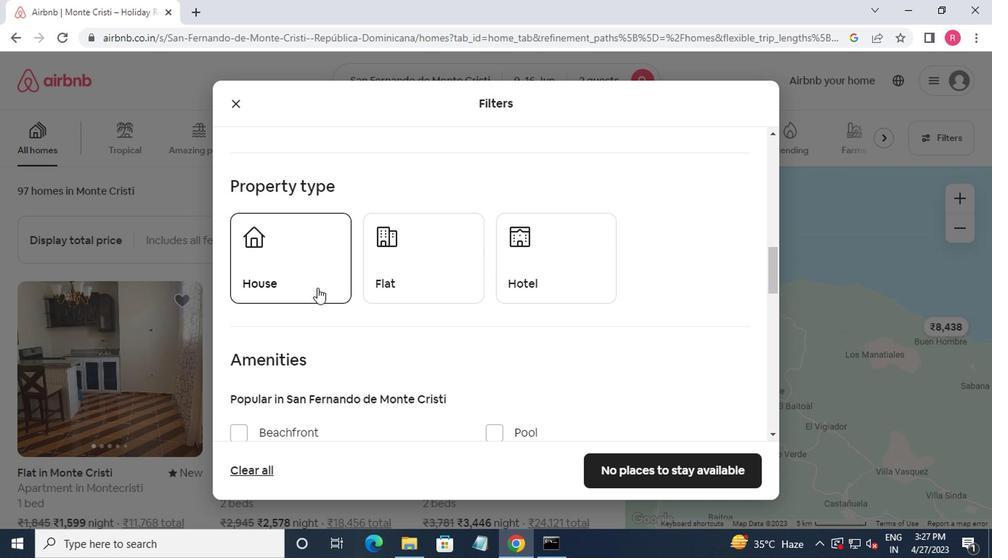 
Action: Mouse moved to (383, 283)
Screenshot: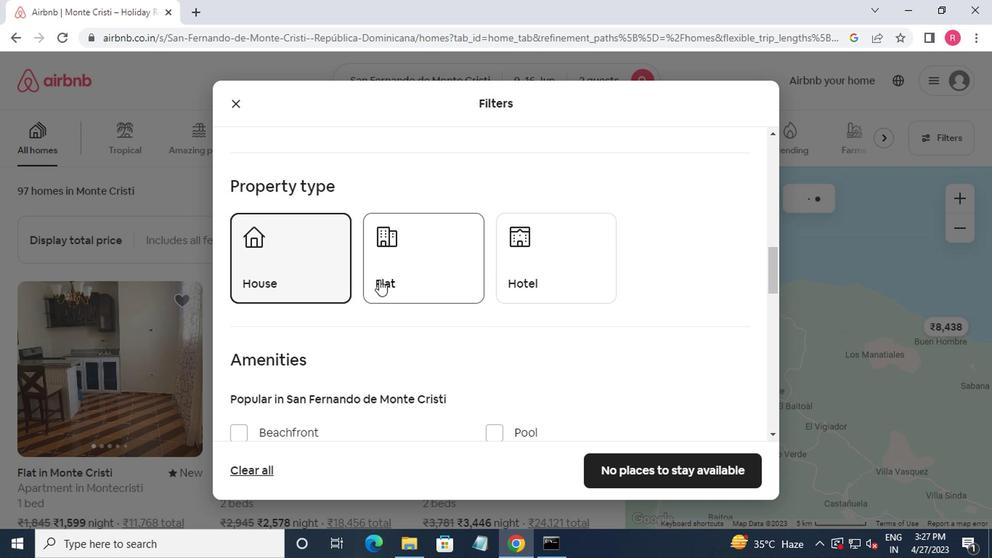 
Action: Mouse pressed left at (383, 283)
Screenshot: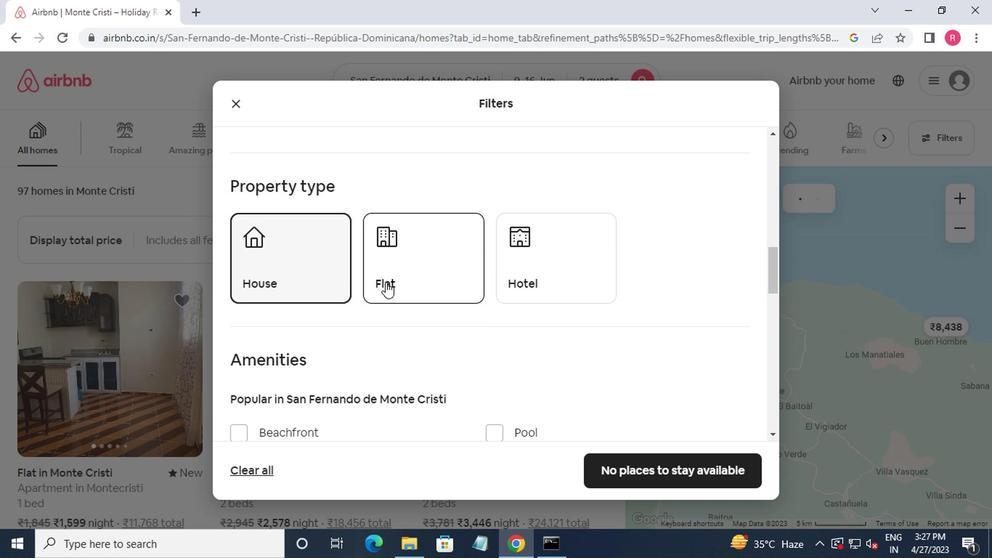 
Action: Mouse moved to (517, 285)
Screenshot: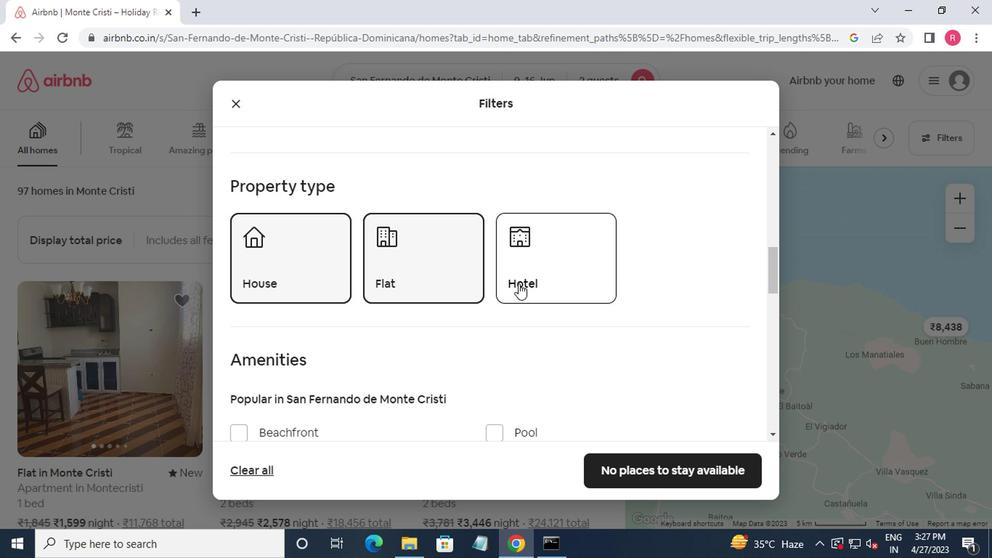 
Action: Mouse scrolled (517, 284) with delta (0, -1)
Screenshot: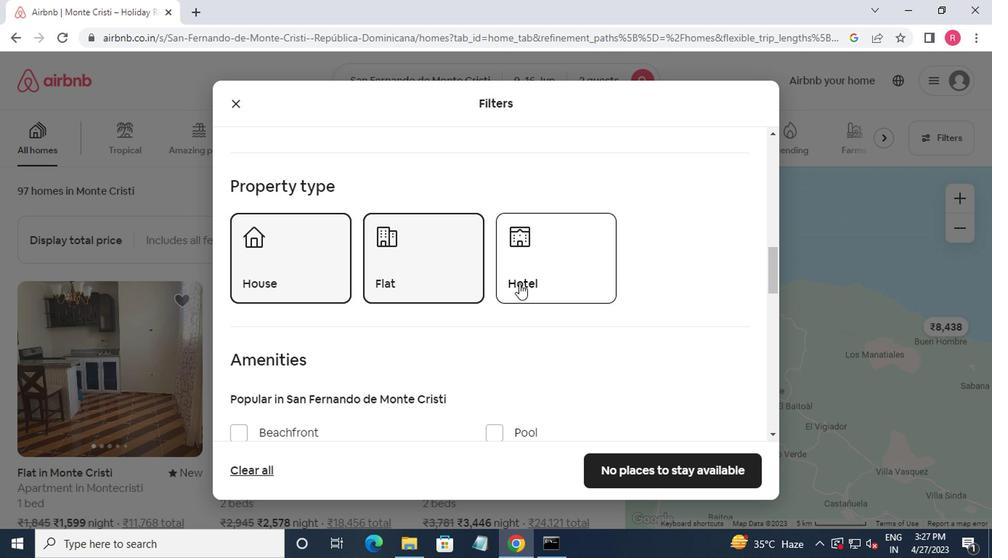 
Action: Mouse moved to (518, 286)
Screenshot: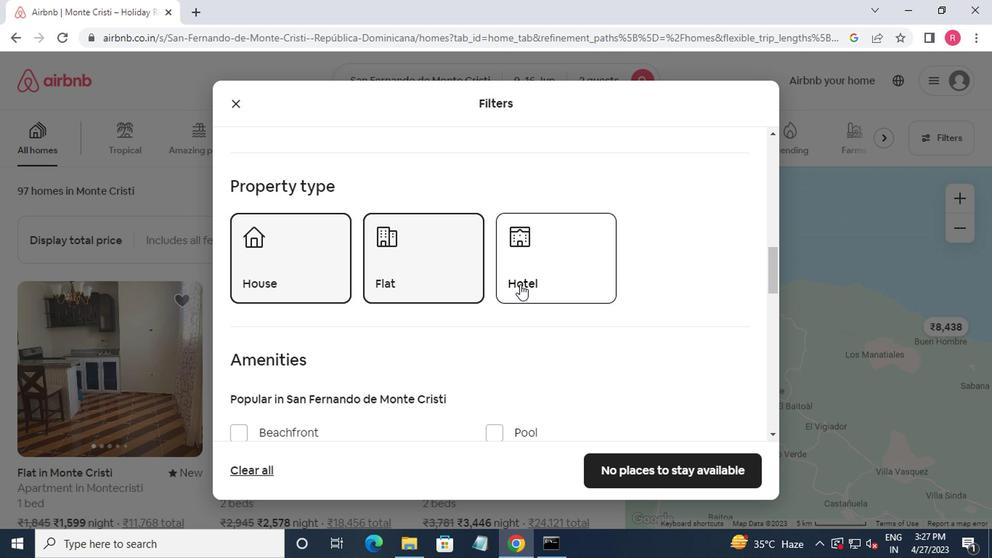 
Action: Mouse scrolled (518, 285) with delta (0, 0)
Screenshot: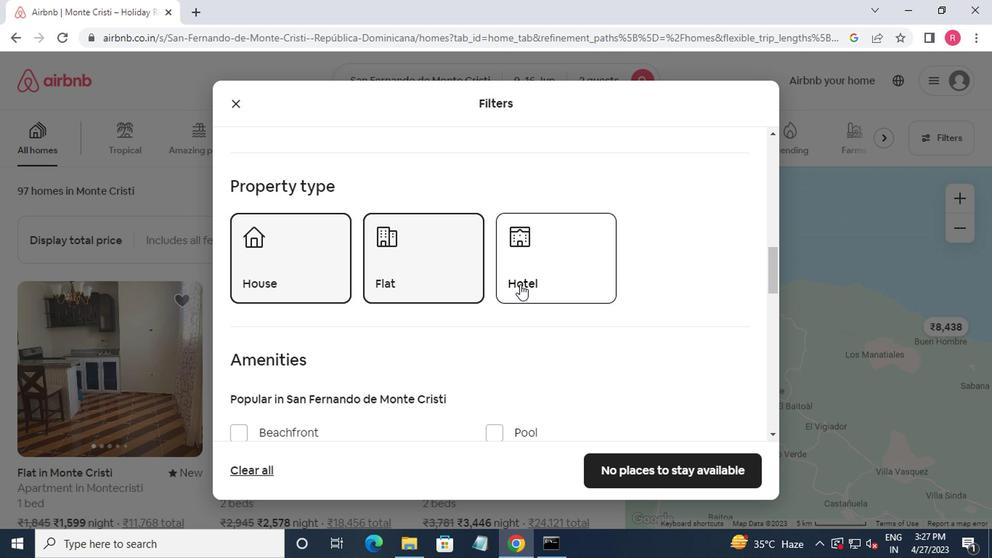 
Action: Mouse moved to (519, 286)
Screenshot: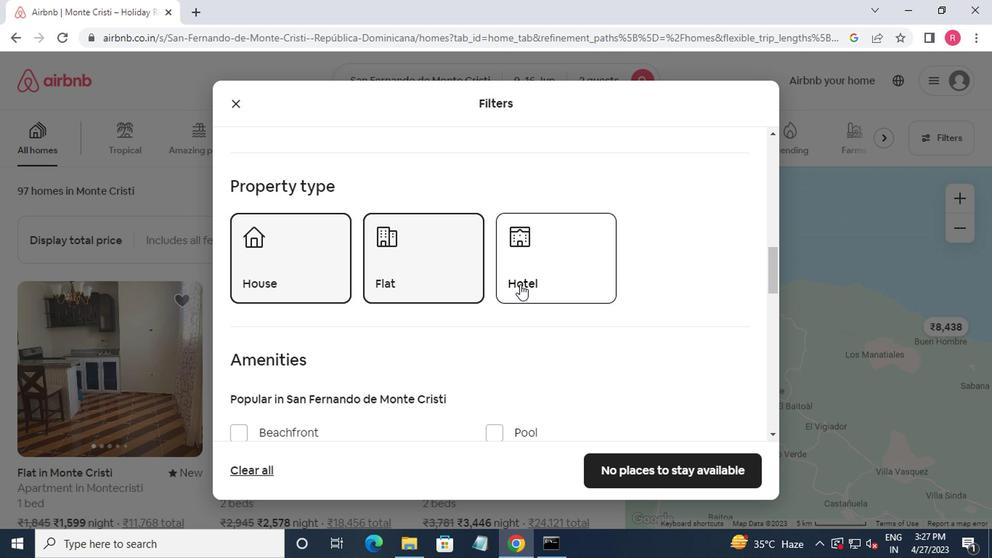 
Action: Mouse scrolled (519, 285) with delta (0, 0)
Screenshot: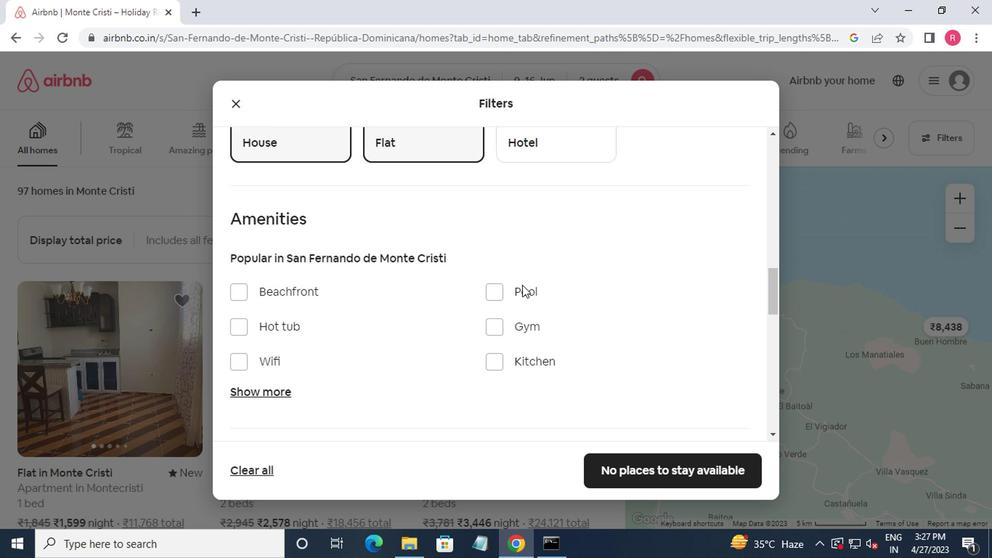 
Action: Mouse scrolled (519, 285) with delta (0, 0)
Screenshot: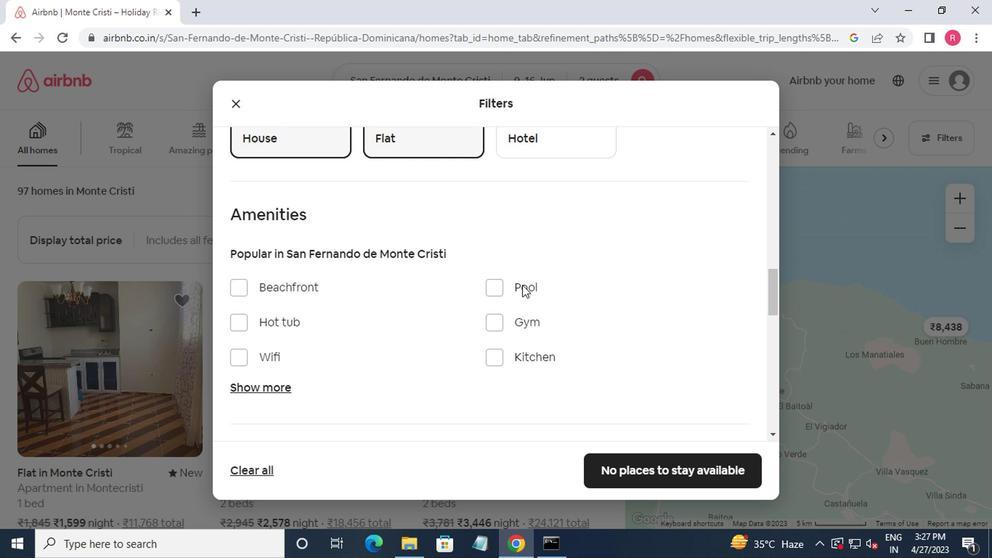
Action: Mouse scrolled (519, 285) with delta (0, 0)
Screenshot: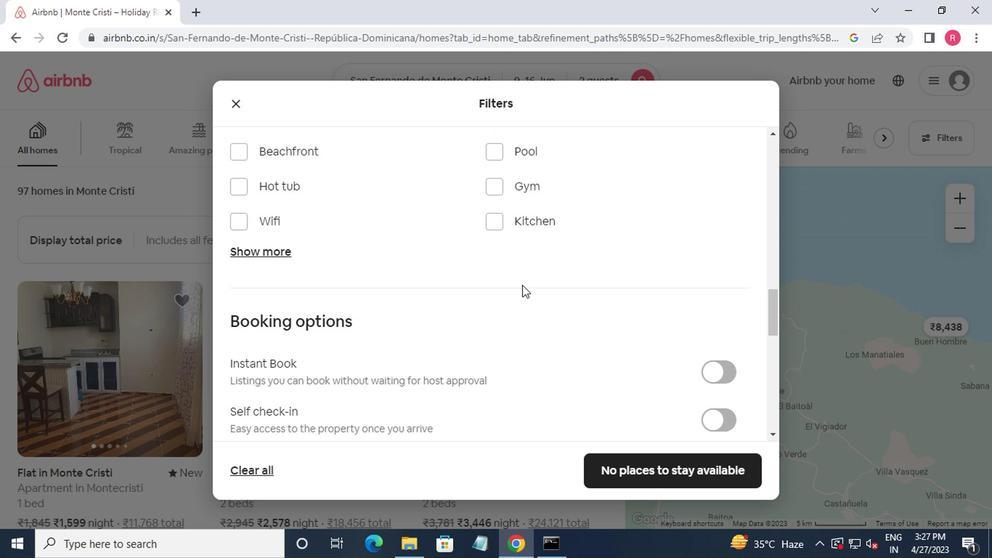 
Action: Mouse moved to (724, 337)
Screenshot: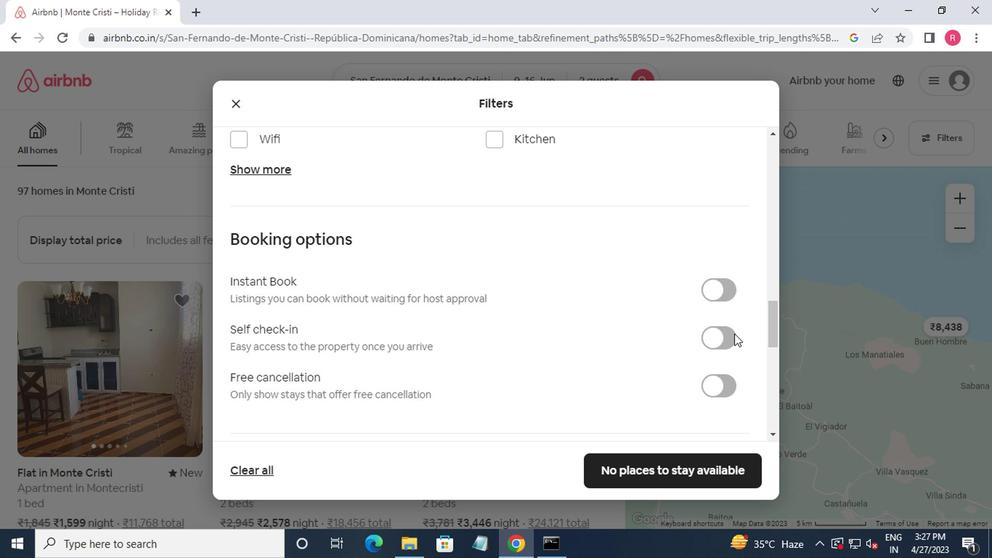 
Action: Mouse pressed left at (724, 337)
Screenshot: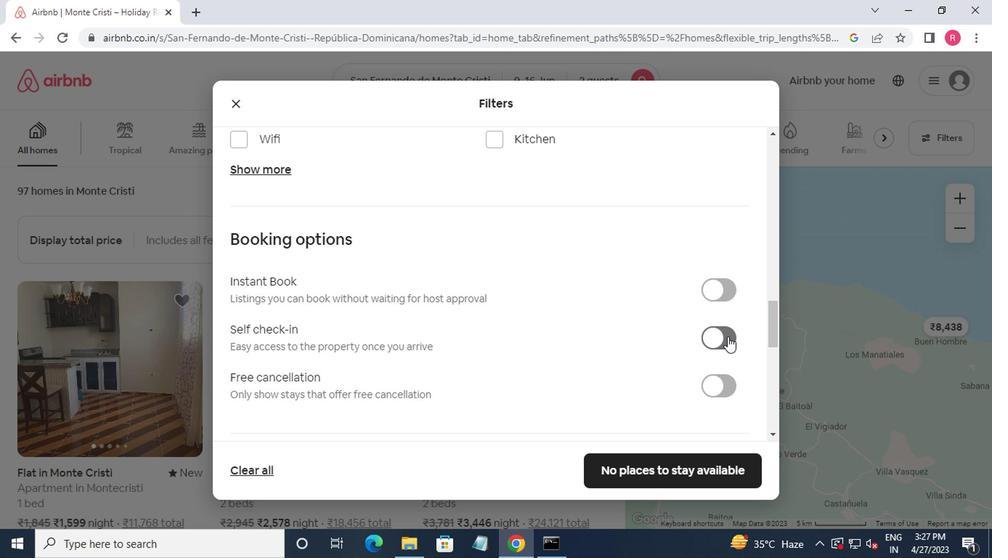
Action: Mouse moved to (721, 332)
Screenshot: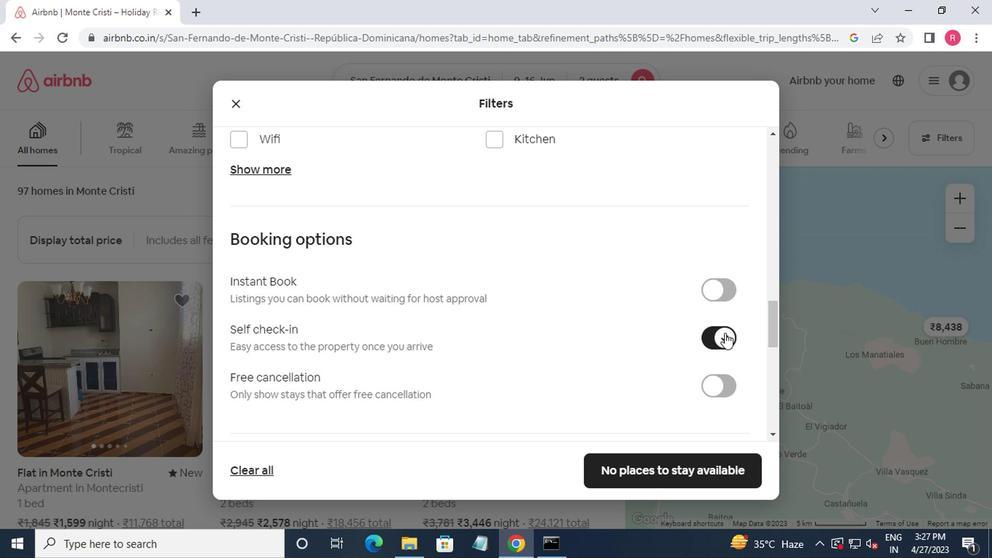 
Action: Mouse scrolled (721, 332) with delta (0, 0)
Screenshot: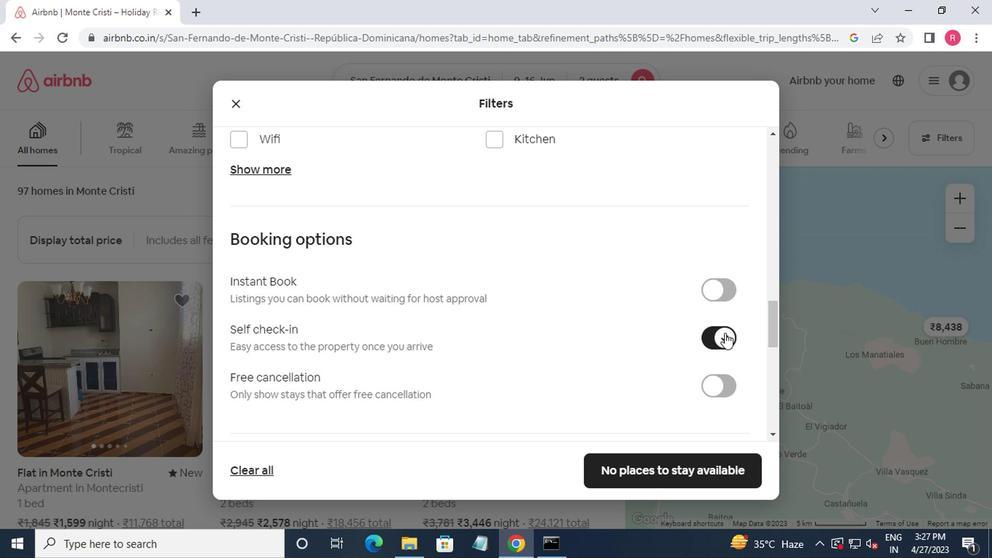 
Action: Mouse moved to (721, 331)
Screenshot: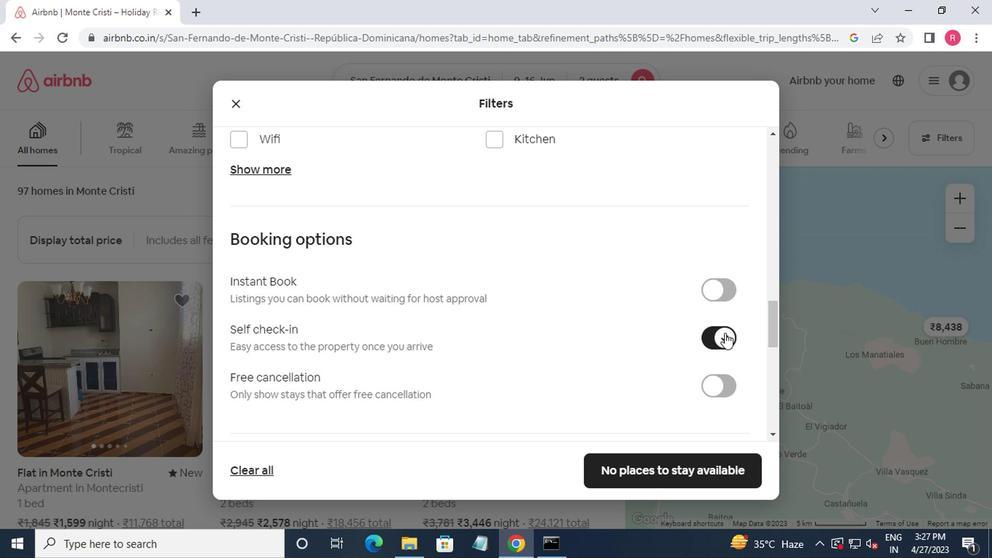 
Action: Mouse scrolled (721, 330) with delta (0, 0)
Screenshot: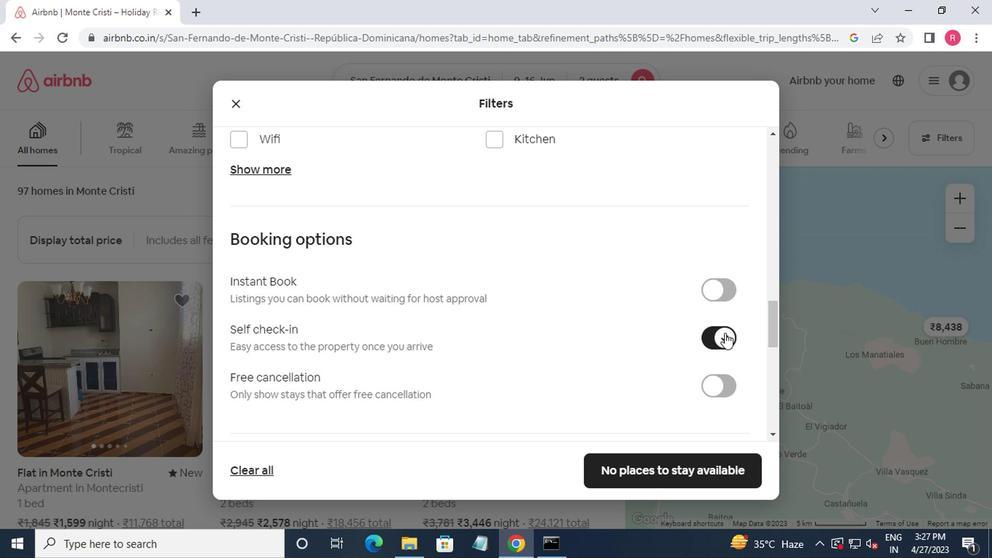 
Action: Mouse moved to (721, 329)
Screenshot: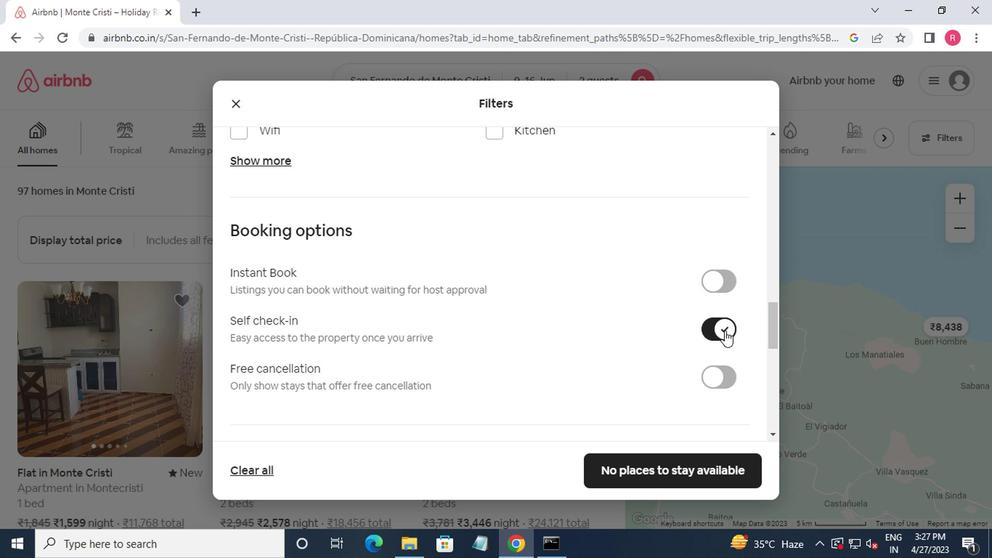 
Action: Mouse scrolled (721, 329) with delta (0, 0)
Screenshot: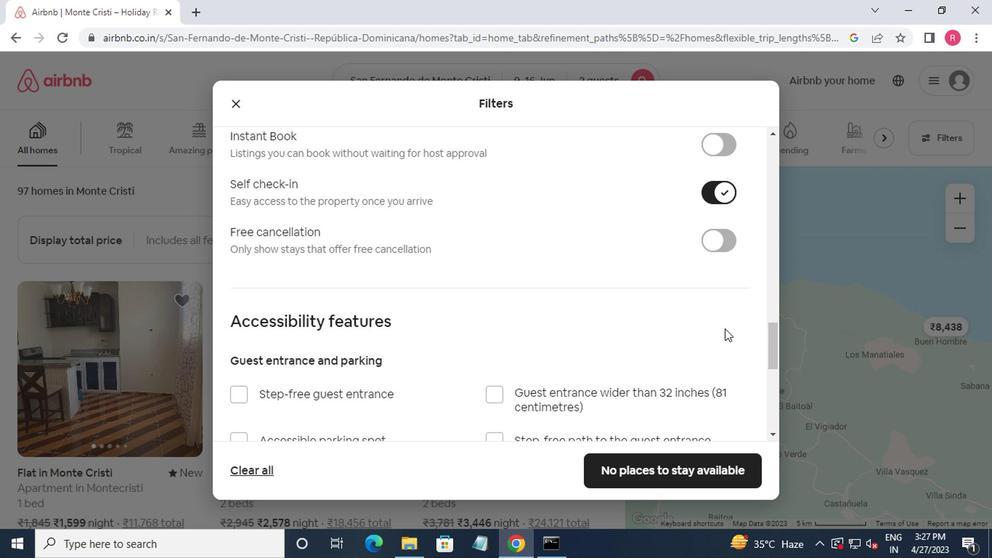 
Action: Mouse moved to (720, 328)
Screenshot: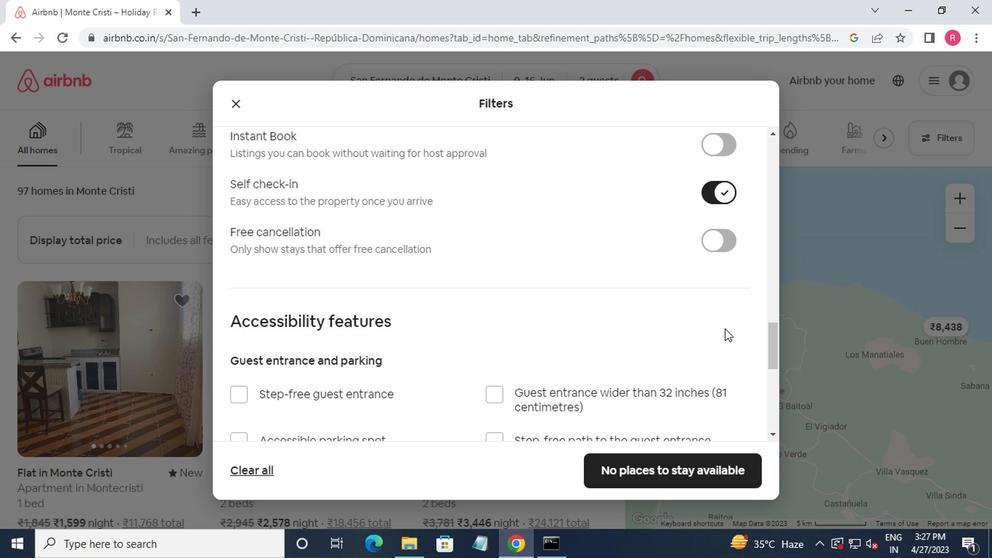 
Action: Mouse scrolled (720, 327) with delta (0, -1)
Screenshot: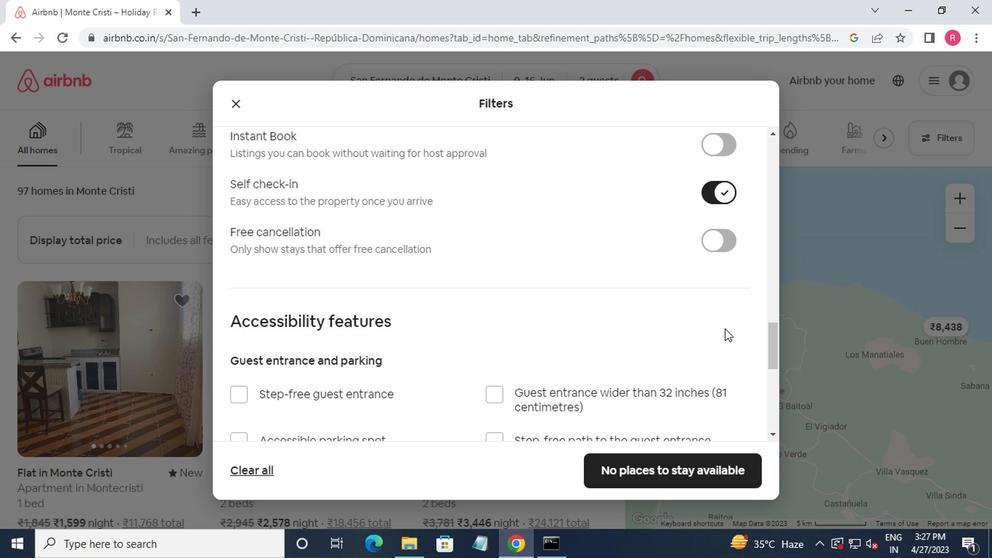 
Action: Mouse moved to (720, 328)
Screenshot: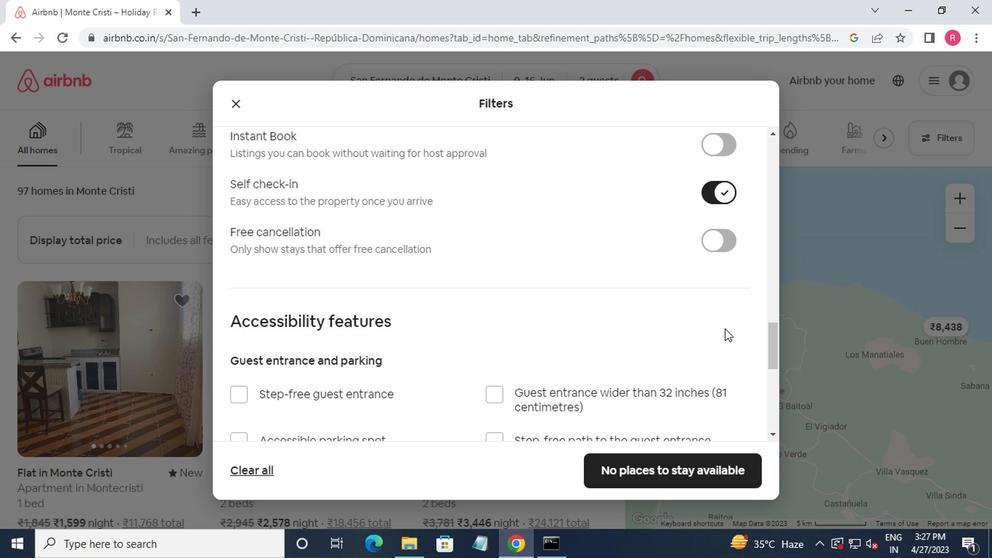 
Action: Mouse scrolled (720, 327) with delta (0, -1)
Screenshot: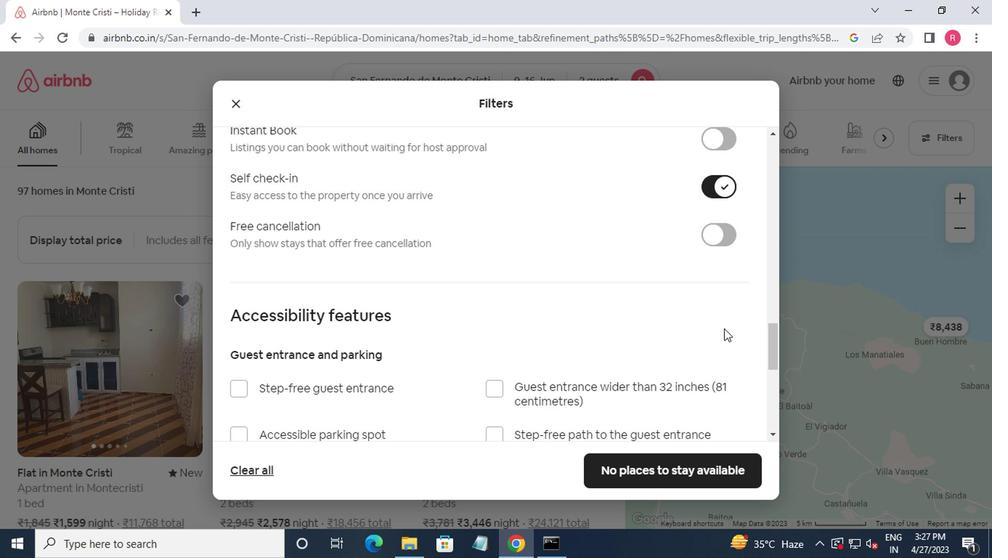
Action: Mouse moved to (719, 327)
Screenshot: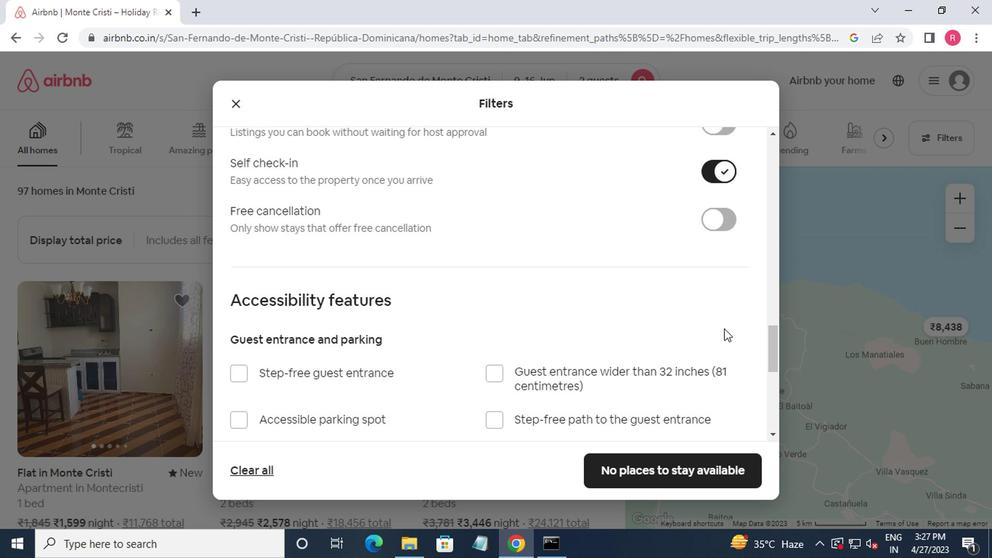 
Action: Mouse scrolled (719, 326) with delta (0, -1)
Screenshot: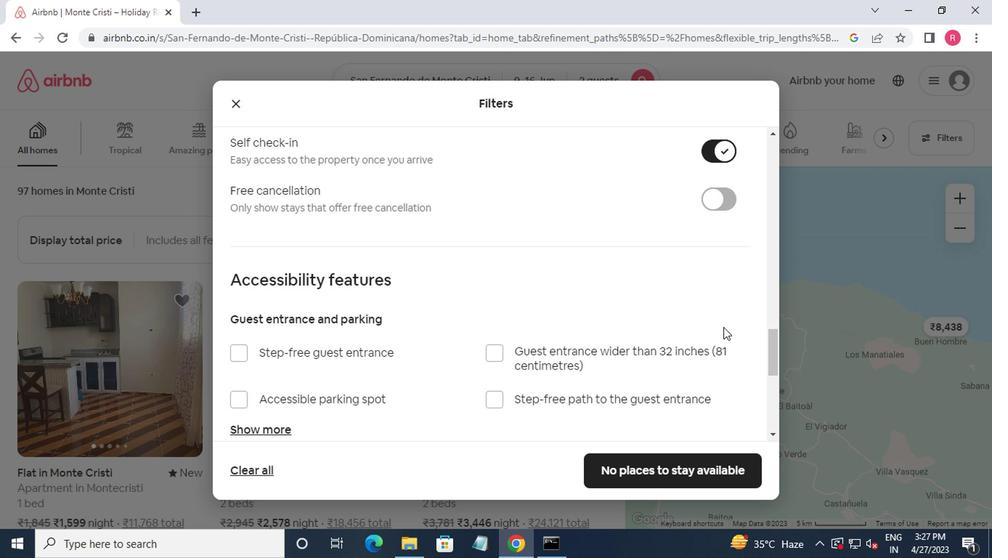 
Action: Mouse moved to (623, 303)
Screenshot: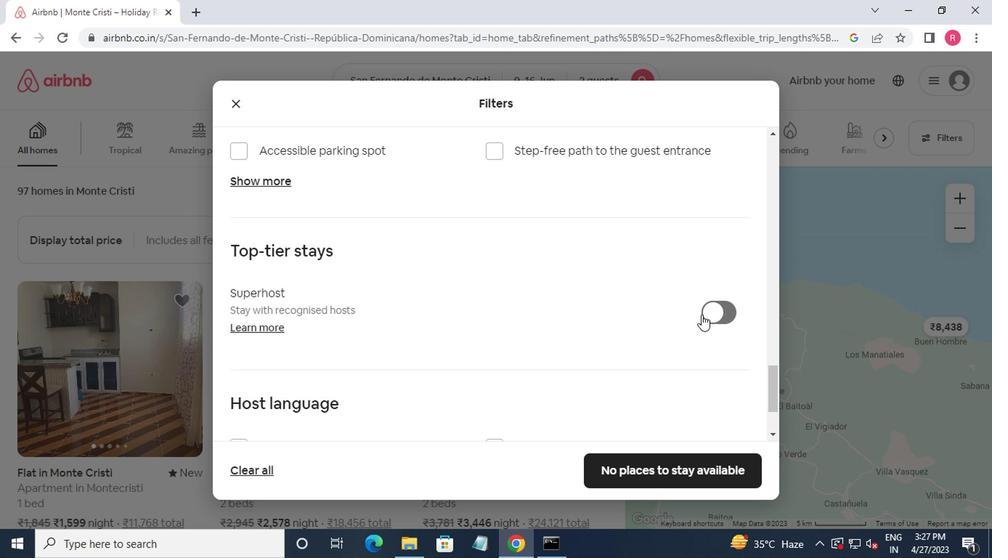 
Action: Mouse scrolled (623, 302) with delta (0, -1)
Screenshot: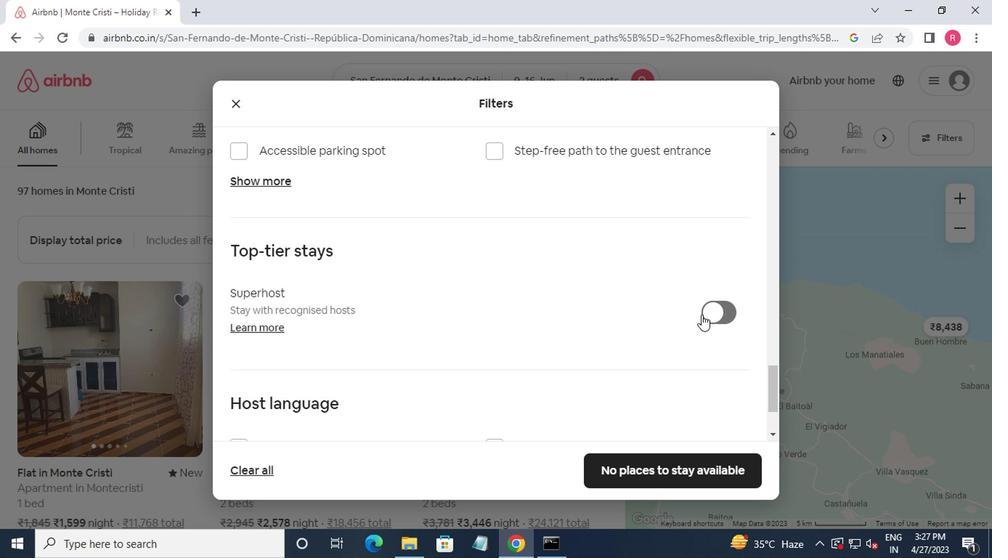 
Action: Mouse moved to (614, 303)
Screenshot: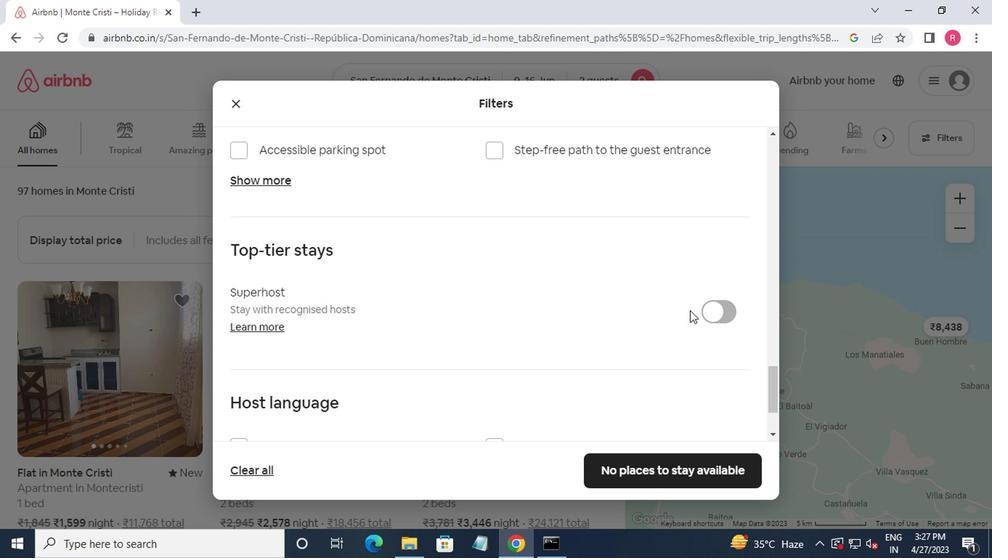 
Action: Mouse scrolled (614, 302) with delta (0, -1)
Screenshot: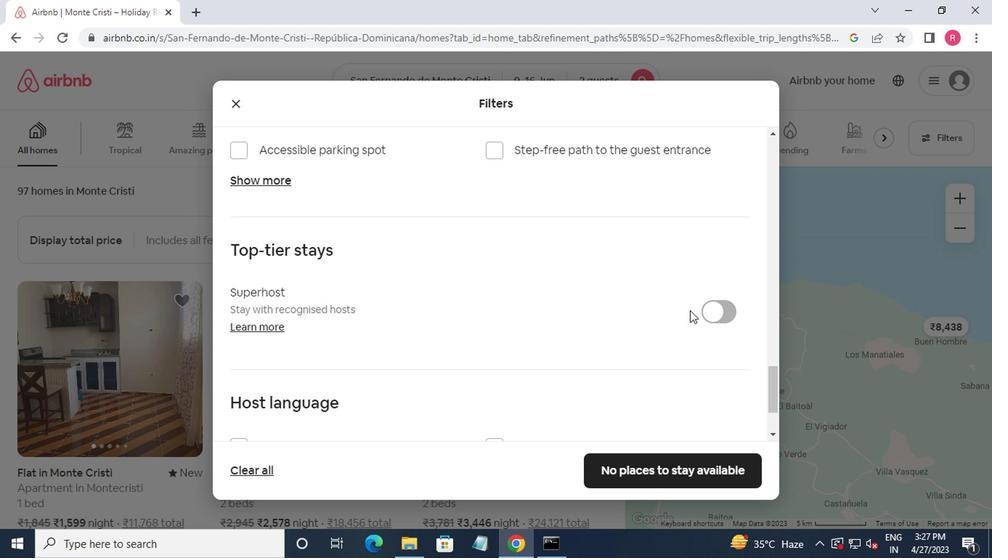 
Action: Mouse moved to (608, 303)
Screenshot: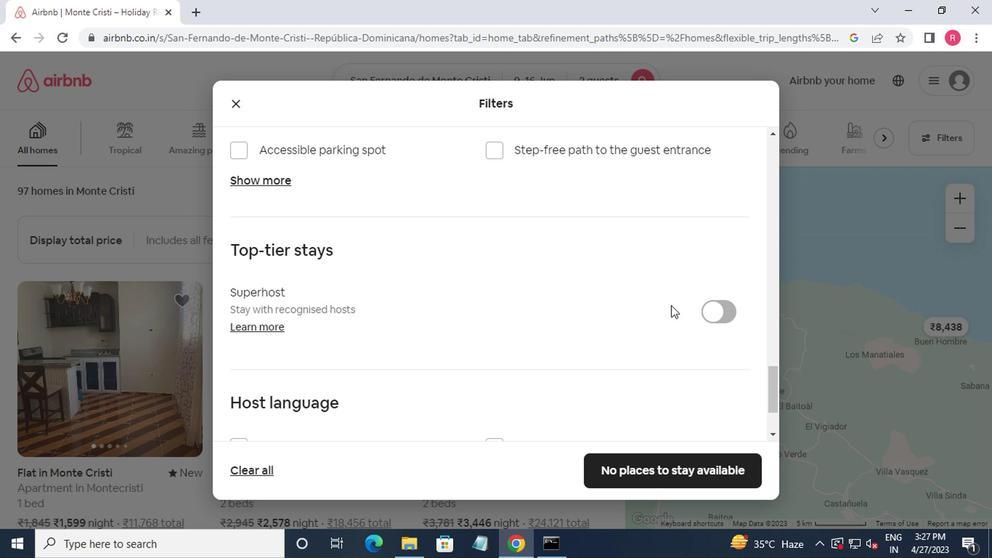 
Action: Mouse scrolled (608, 302) with delta (0, -1)
Screenshot: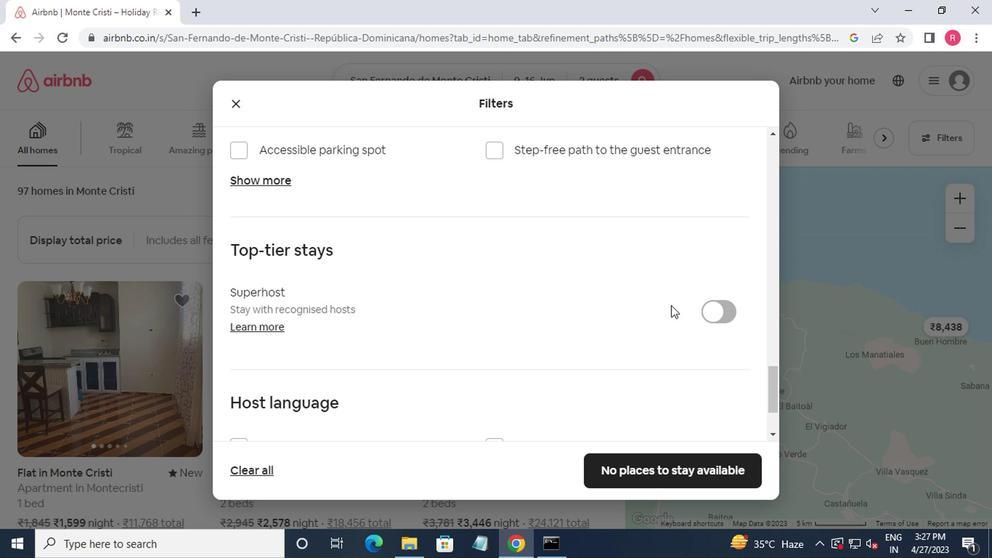 
Action: Mouse moved to (601, 303)
Screenshot: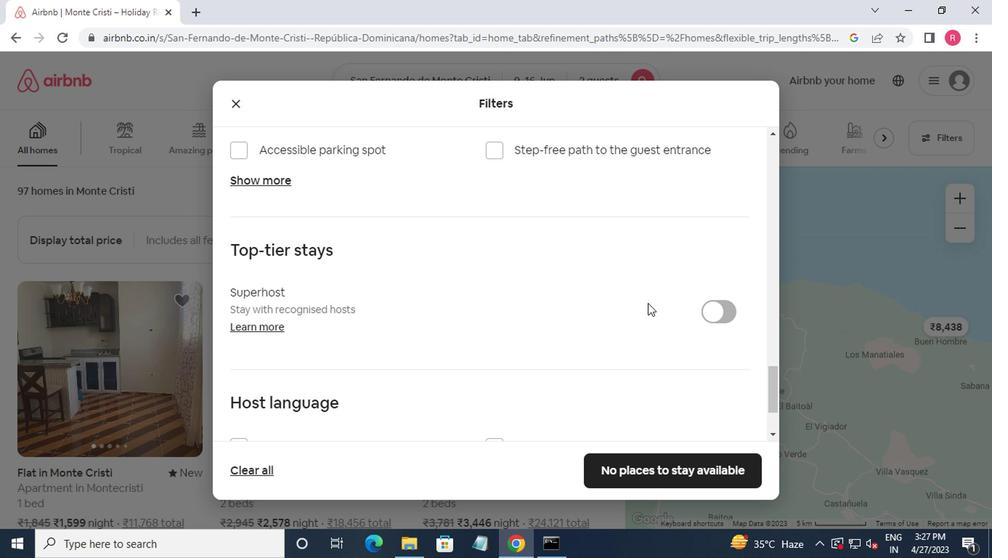 
Action: Mouse scrolled (601, 302) with delta (0, -1)
Screenshot: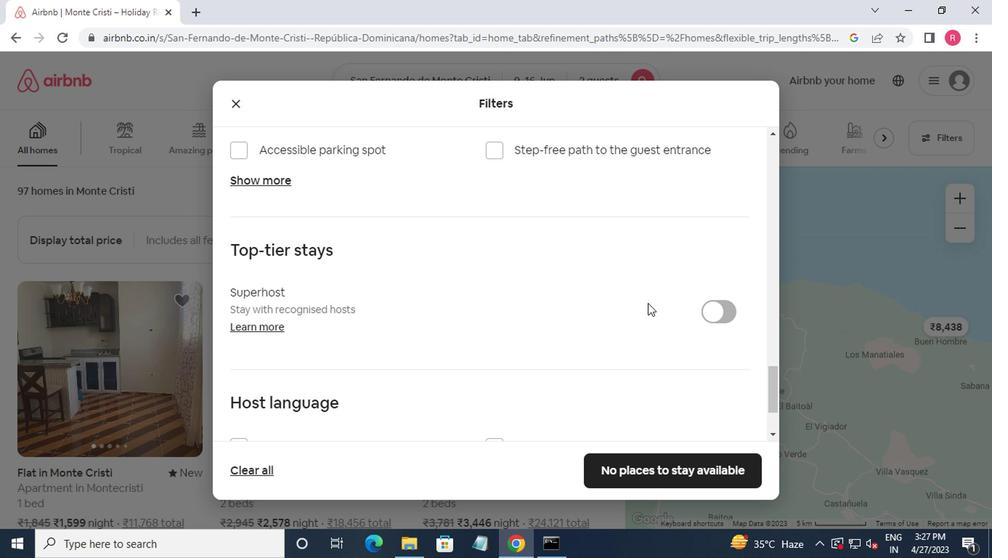 
Action: Mouse moved to (267, 340)
Screenshot: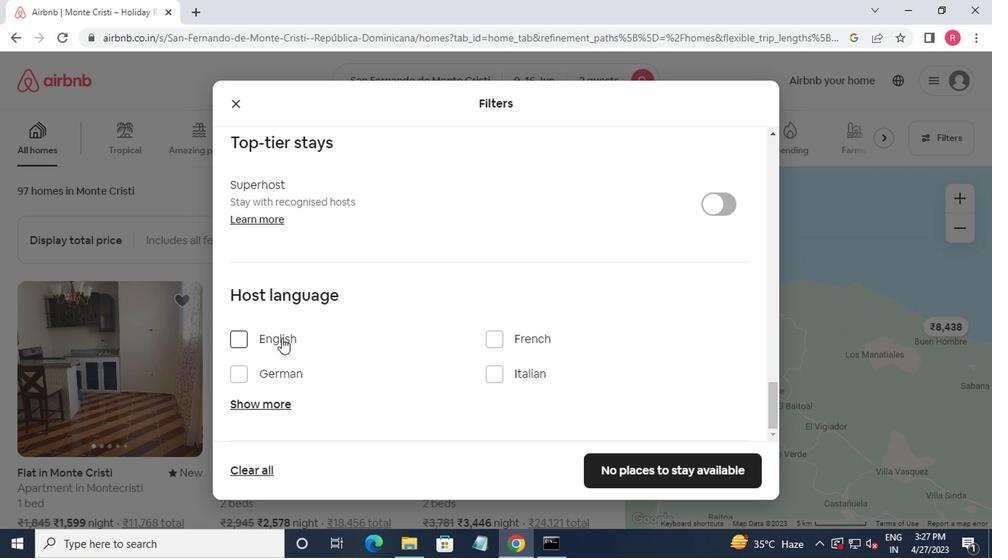 
Action: Mouse pressed left at (267, 340)
Screenshot: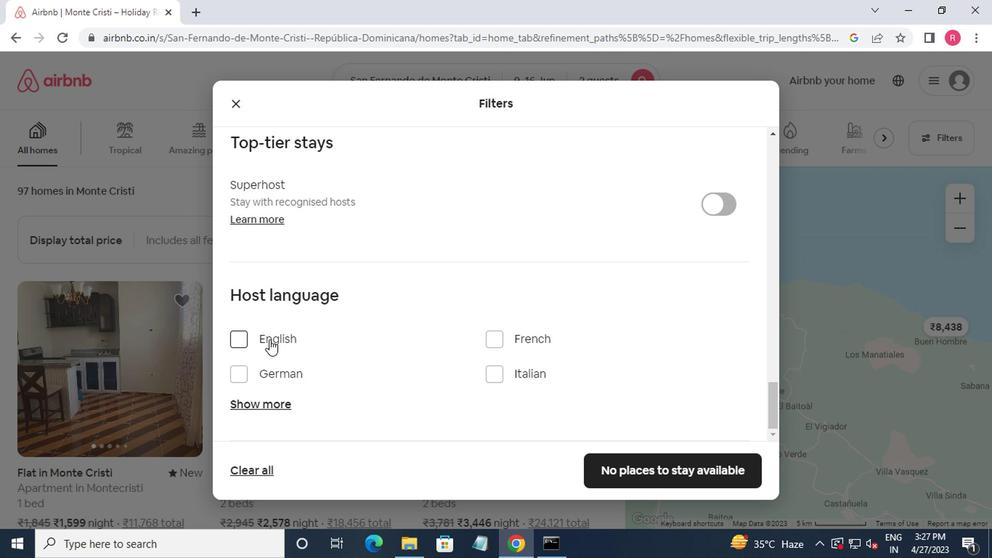 
Action: Mouse moved to (612, 465)
Screenshot: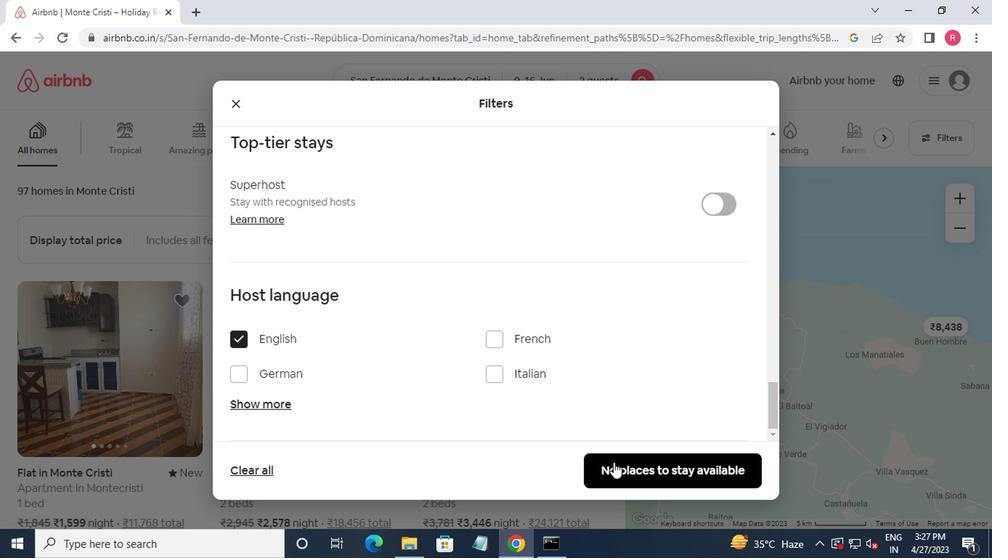 
Action: Mouse pressed left at (612, 465)
Screenshot: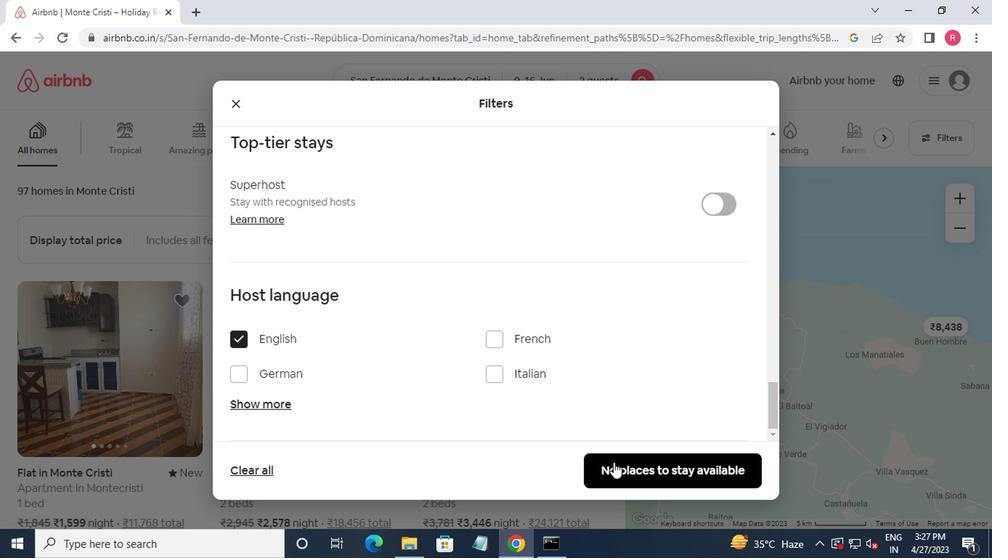 
Action: Mouse moved to (603, 458)
Screenshot: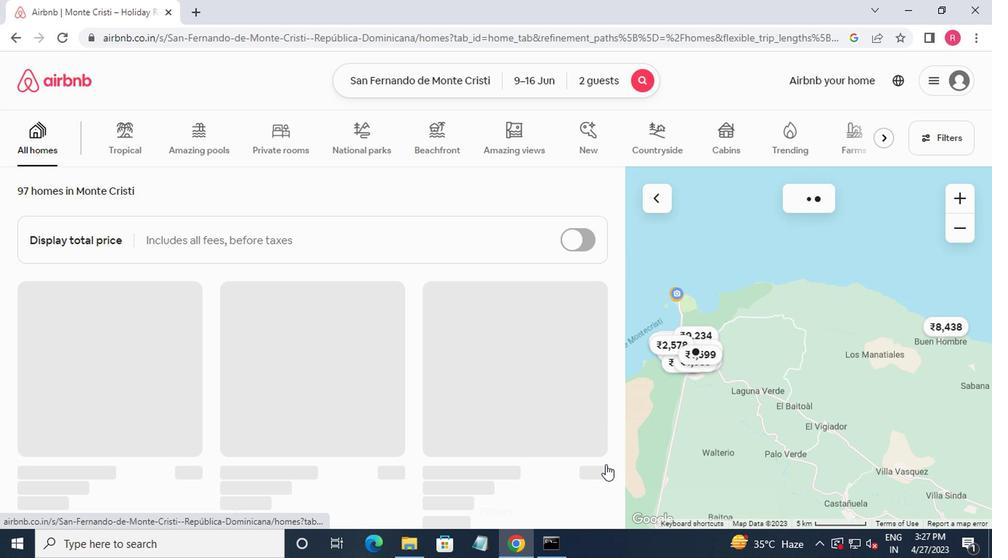 
